 Task: nan
Action: Mouse moved to (395, 96)
Screenshot: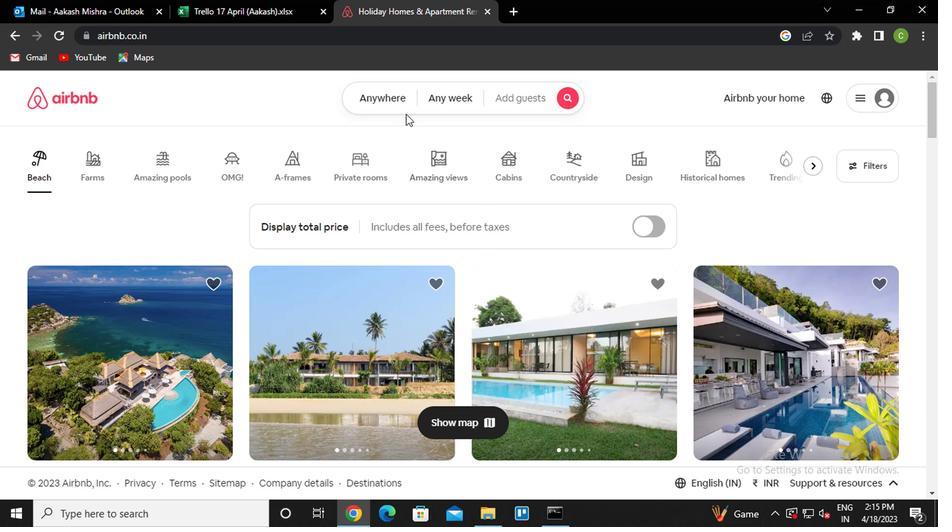 
Action: Mouse pressed left at (395, 96)
Screenshot: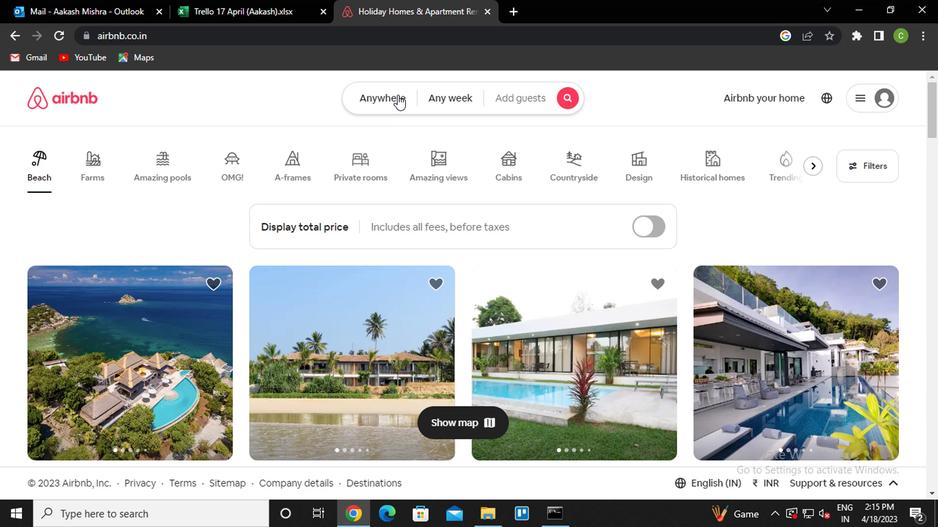 
Action: Mouse moved to (282, 157)
Screenshot: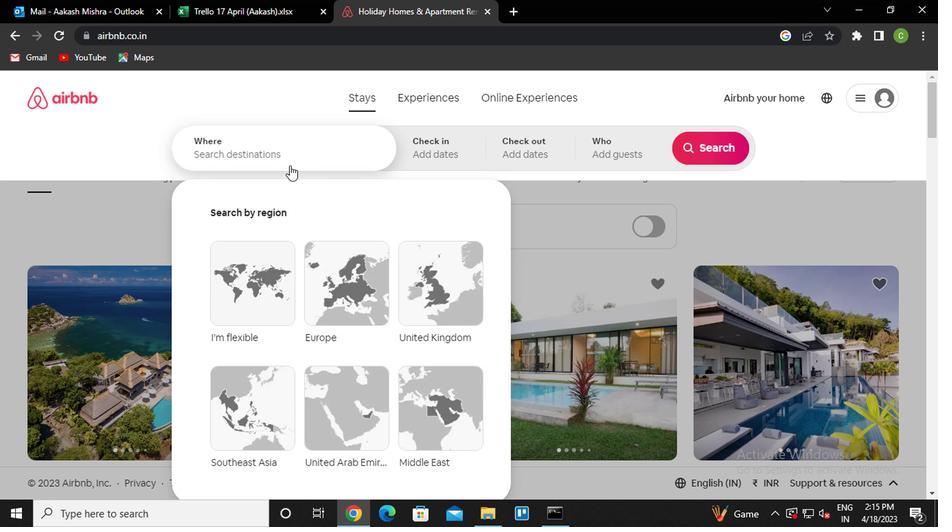 
Action: Mouse pressed left at (282, 157)
Screenshot: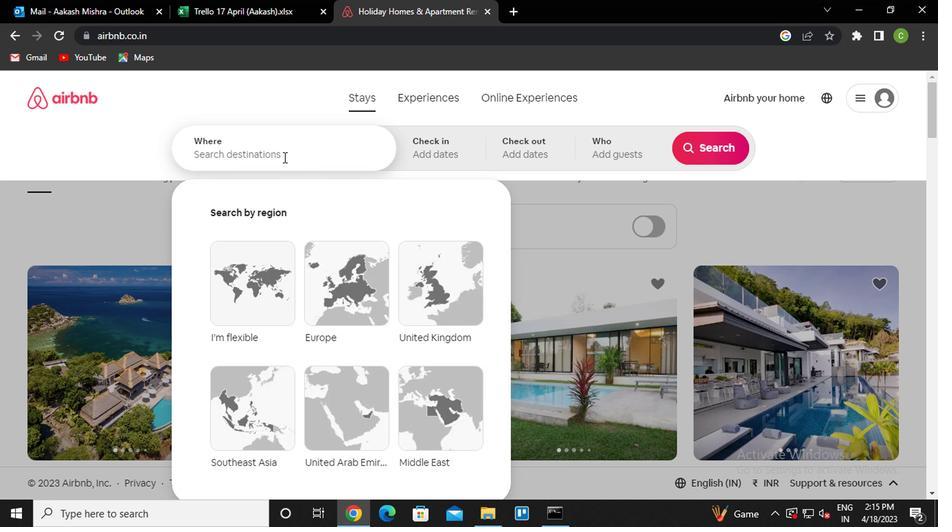 
Action: Key pressed m<Key.caps_lock>ossoro<Key.space>brazil<Key.down><Key.enter>
Screenshot: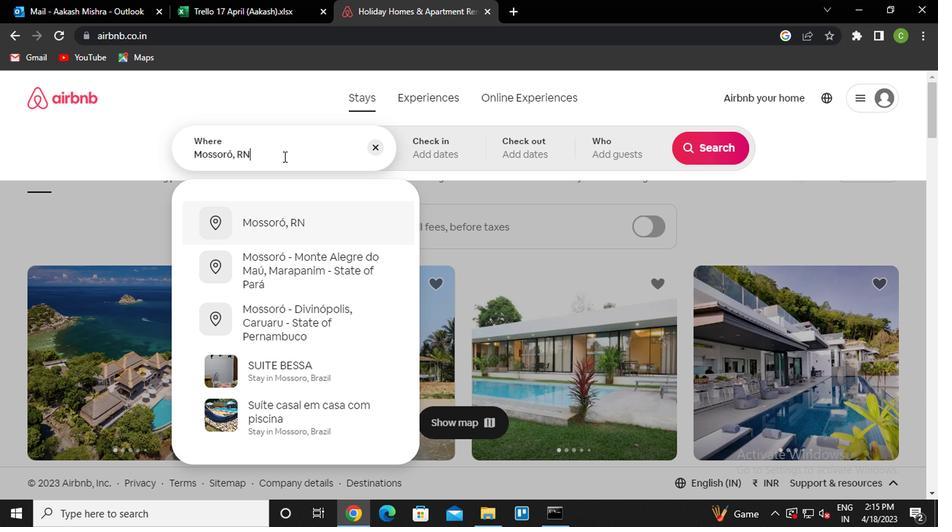
Action: Mouse moved to (628, 355)
Screenshot: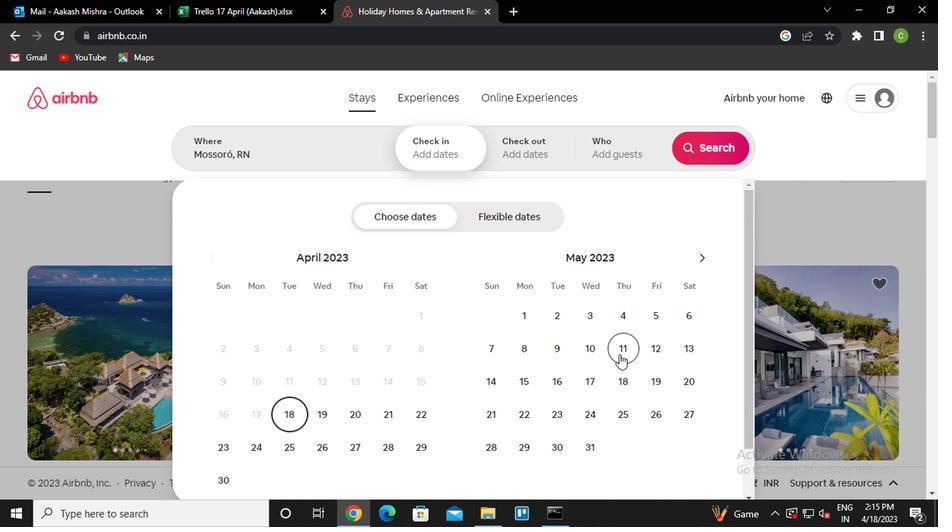 
Action: Mouse pressed left at (628, 355)
Screenshot: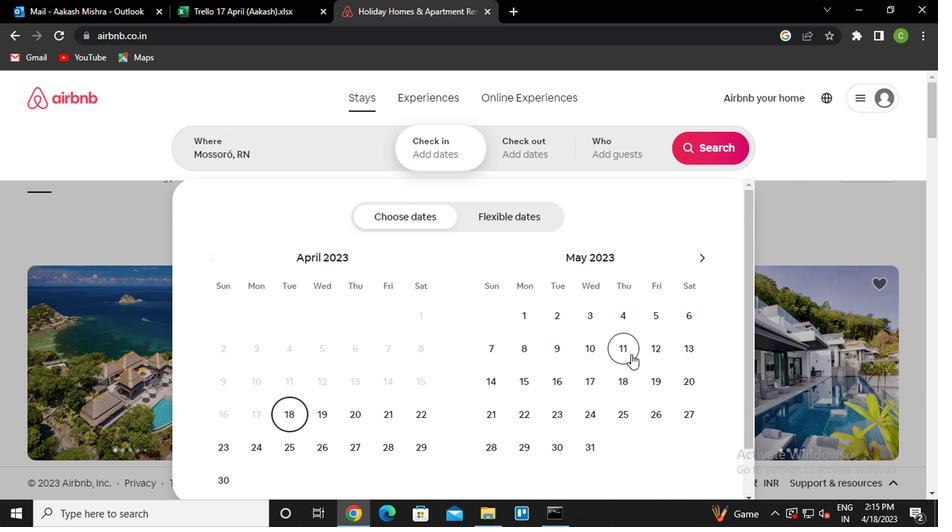 
Action: Mouse moved to (692, 257)
Screenshot: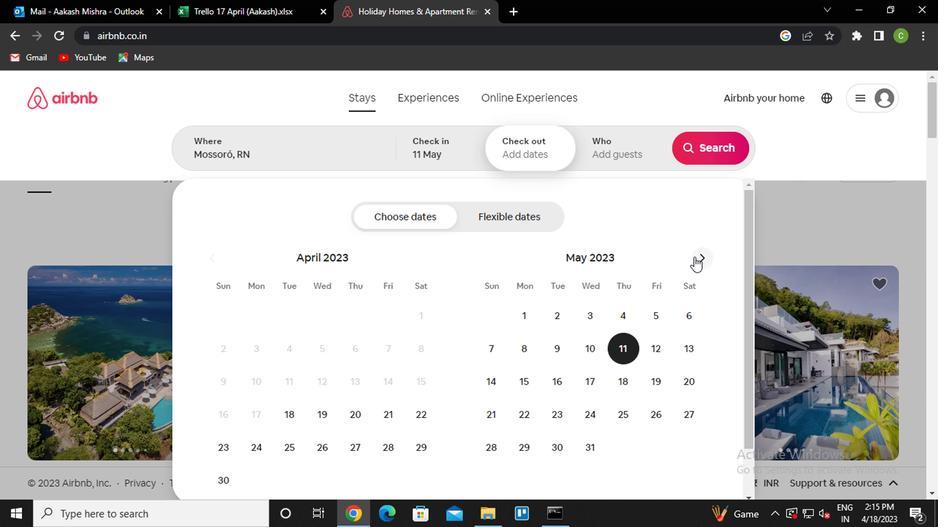 
Action: Mouse pressed left at (692, 257)
Screenshot: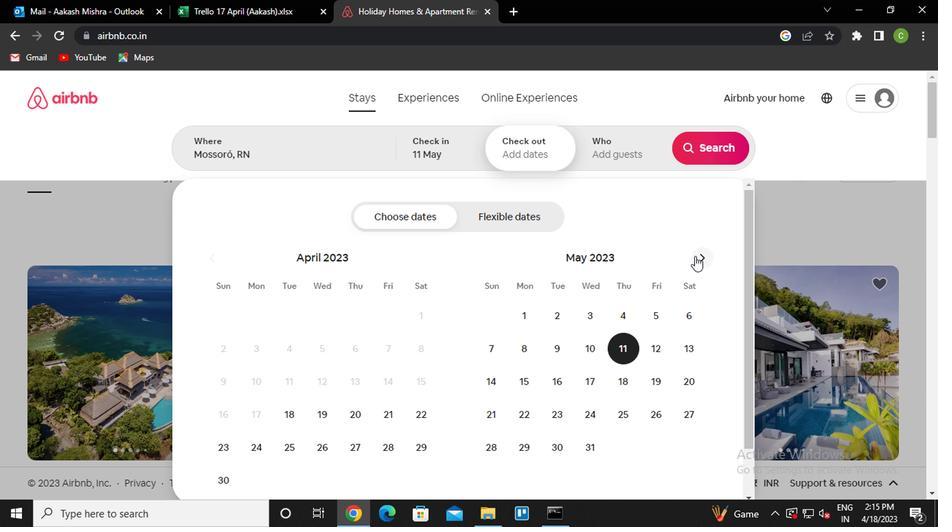 
Action: Mouse moved to (351, 344)
Screenshot: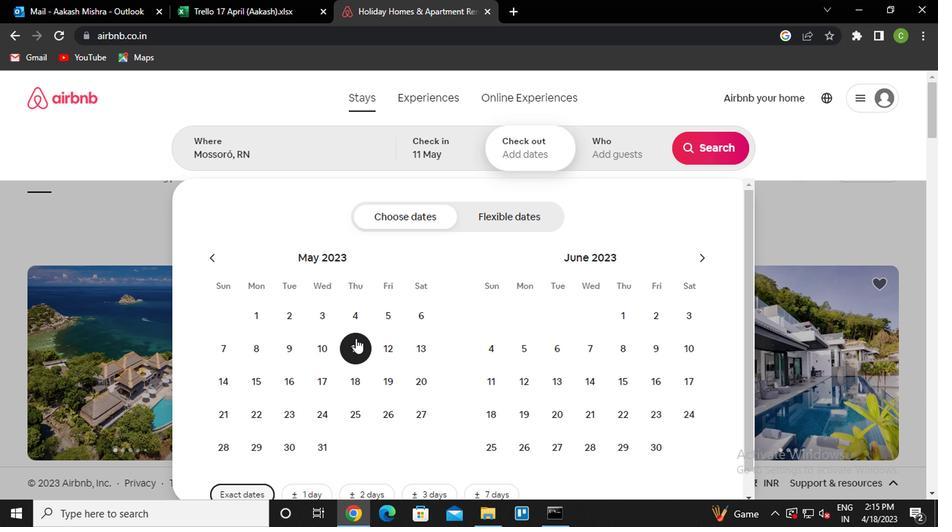 
Action: Mouse pressed left at (351, 344)
Screenshot: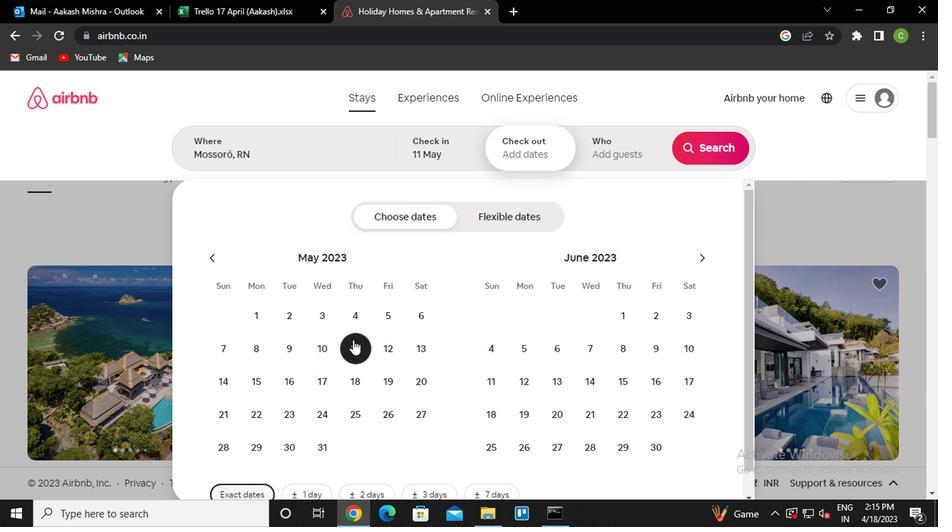 
Action: Mouse moved to (552, 144)
Screenshot: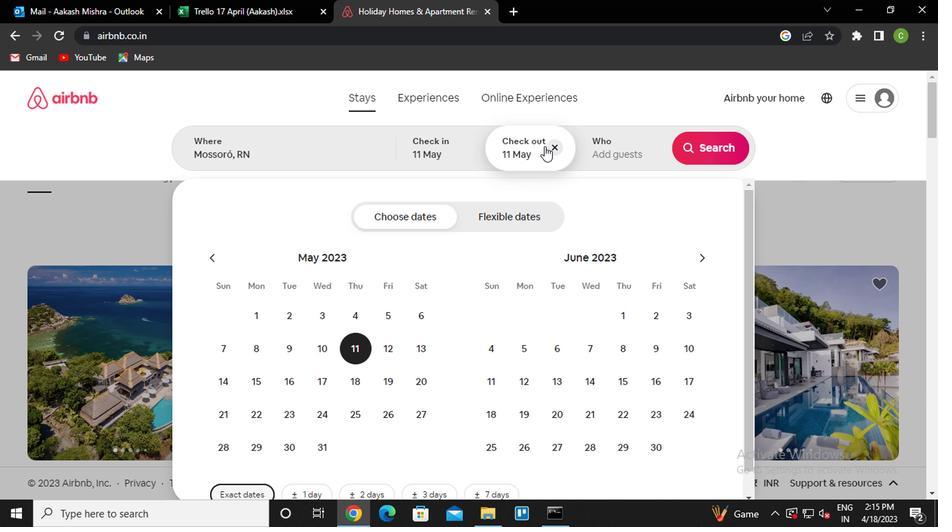 
Action: Mouse pressed left at (552, 144)
Screenshot: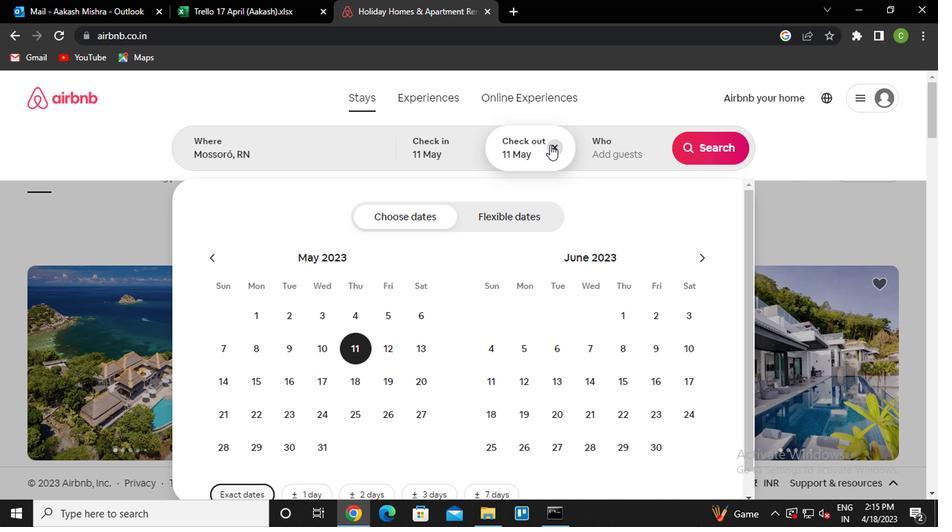 
Action: Mouse moved to (490, 377)
Screenshot: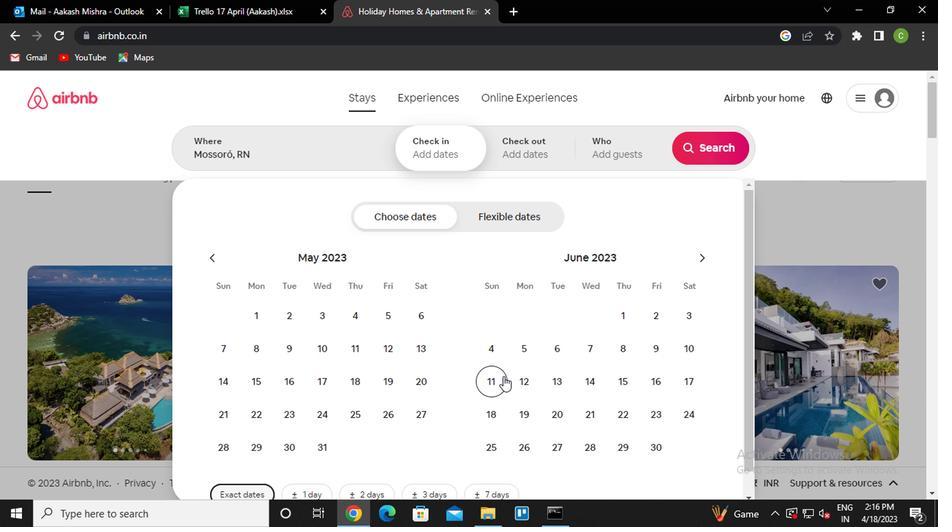 
Action: Mouse pressed left at (490, 377)
Screenshot: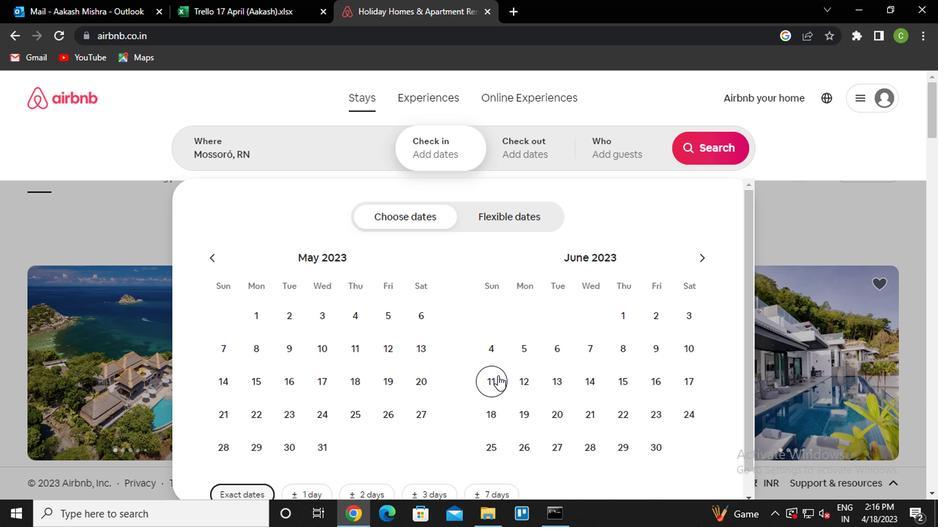 
Action: Mouse moved to (676, 384)
Screenshot: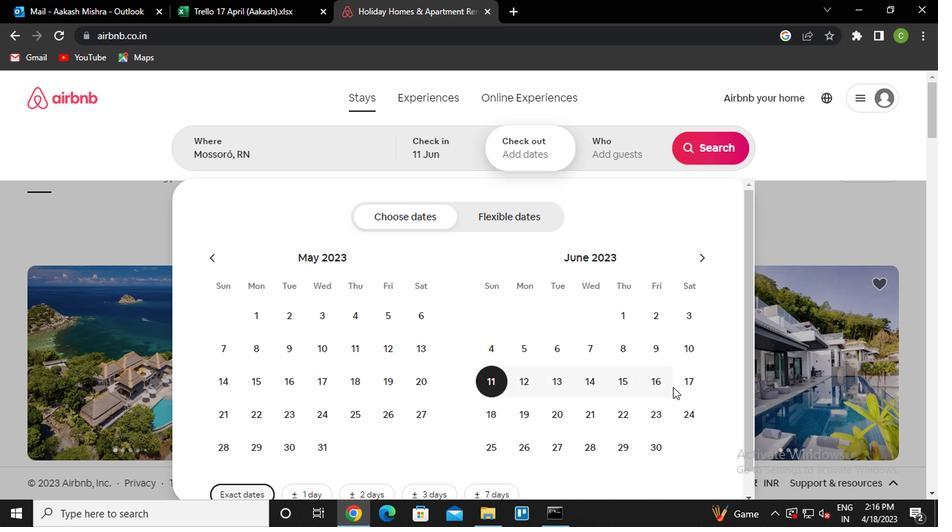 
Action: Mouse pressed left at (676, 384)
Screenshot: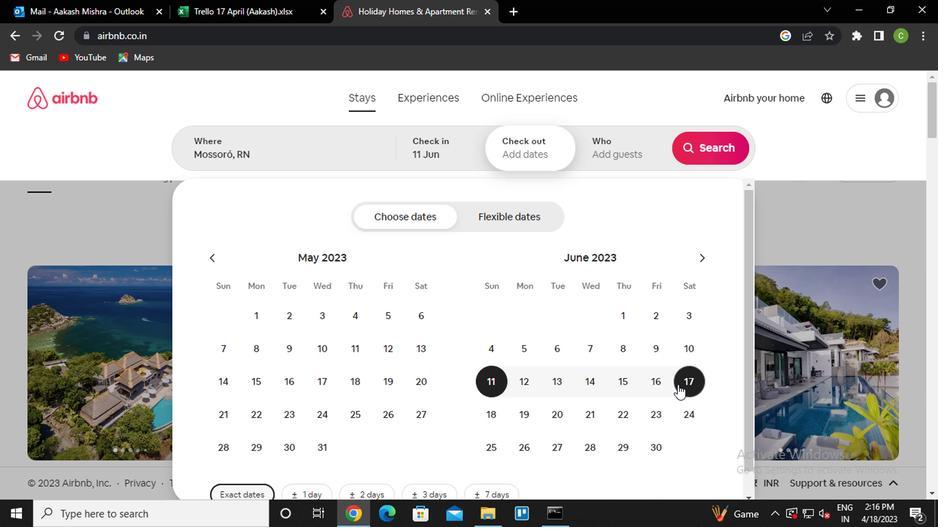 
Action: Mouse moved to (641, 154)
Screenshot: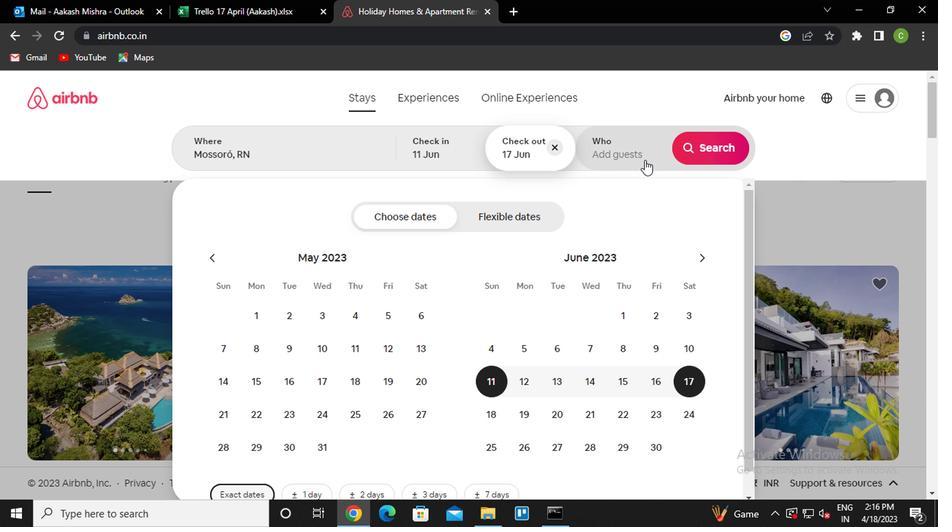 
Action: Mouse pressed left at (641, 154)
Screenshot: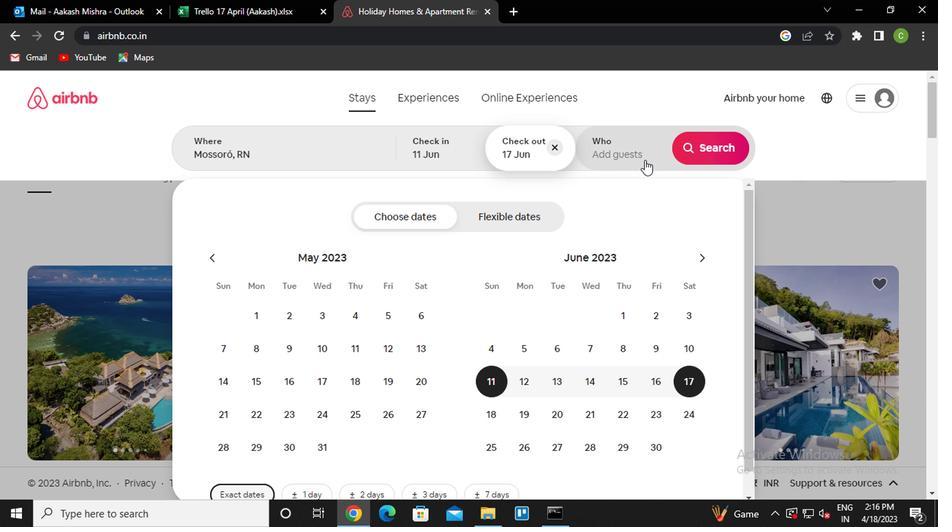 
Action: Mouse moved to (715, 225)
Screenshot: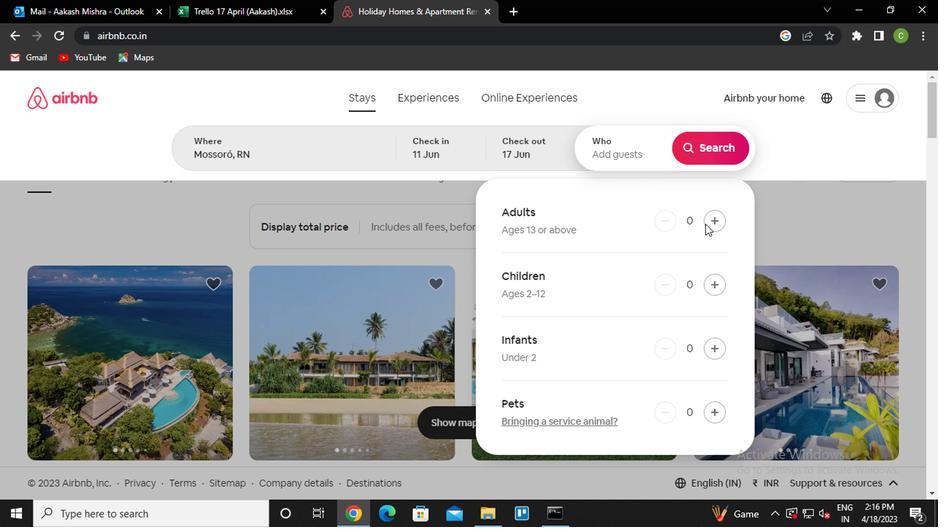 
Action: Mouse pressed left at (715, 225)
Screenshot: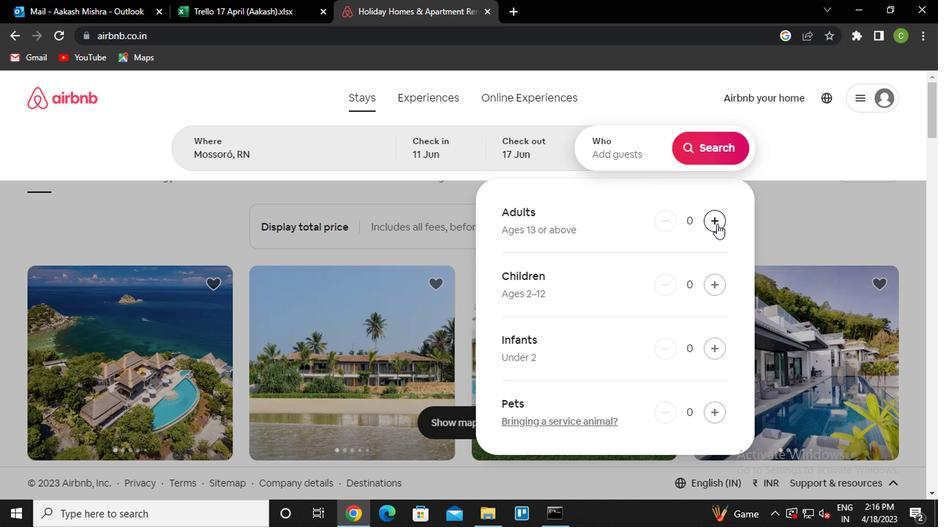 
Action: Mouse moved to (781, 215)
Screenshot: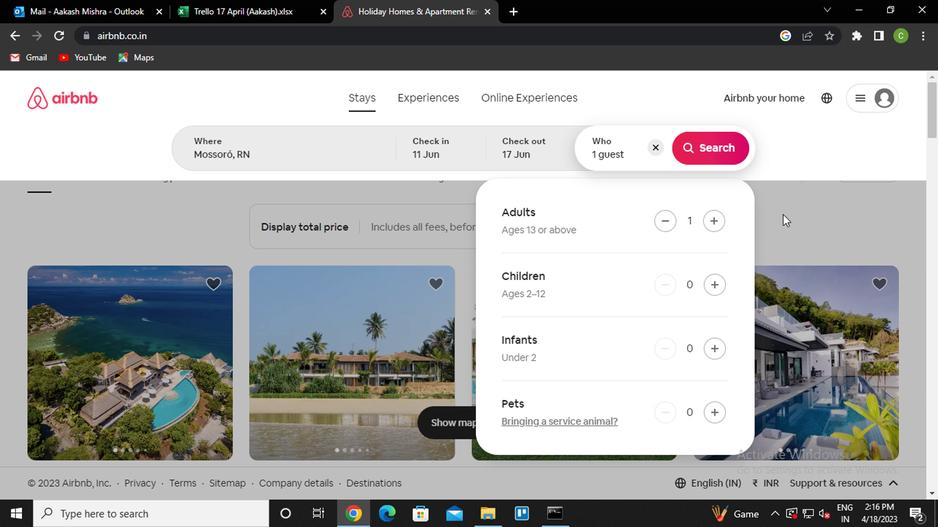 
Action: Mouse pressed left at (781, 215)
Screenshot: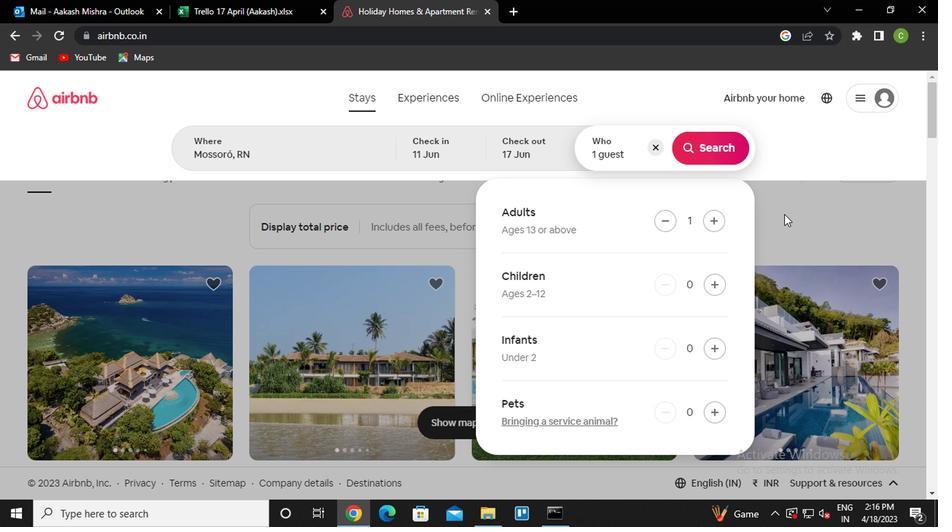 
Action: Mouse moved to (853, 162)
Screenshot: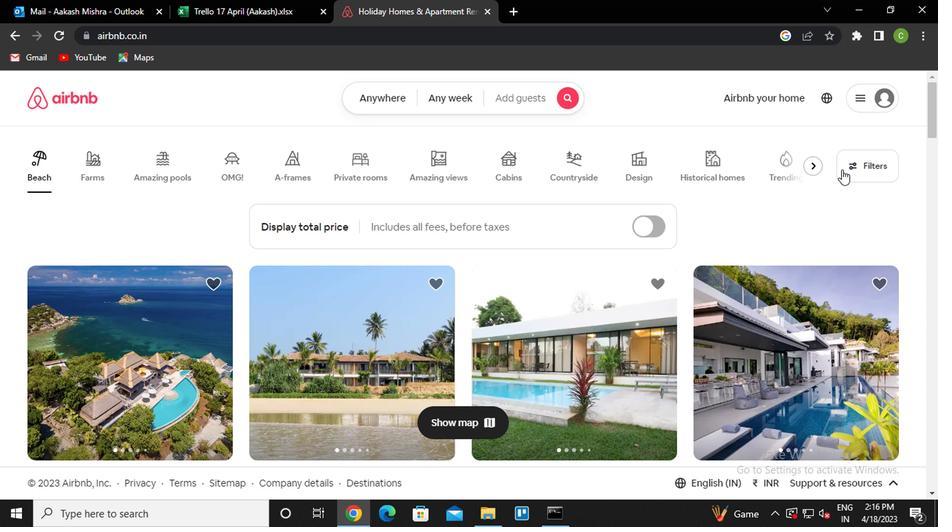 
Action: Mouse pressed left at (853, 162)
Screenshot: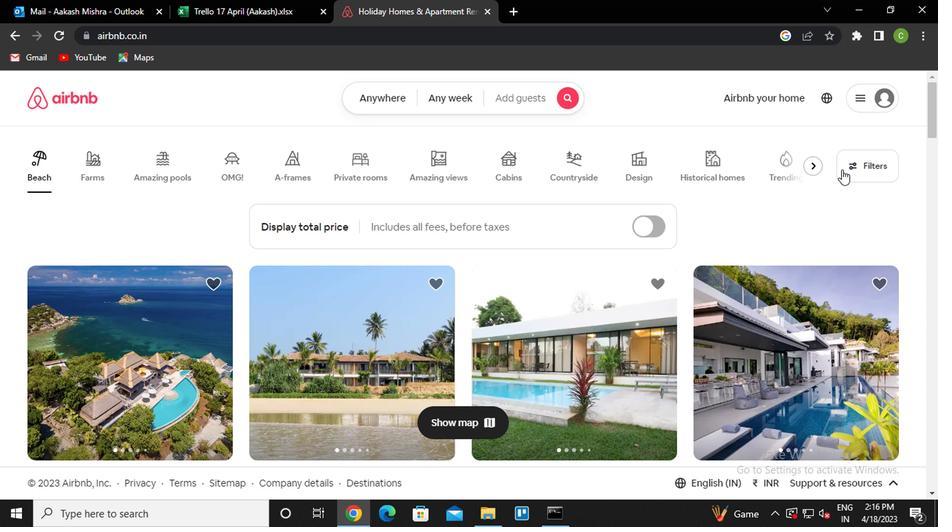 
Action: Mouse moved to (287, 322)
Screenshot: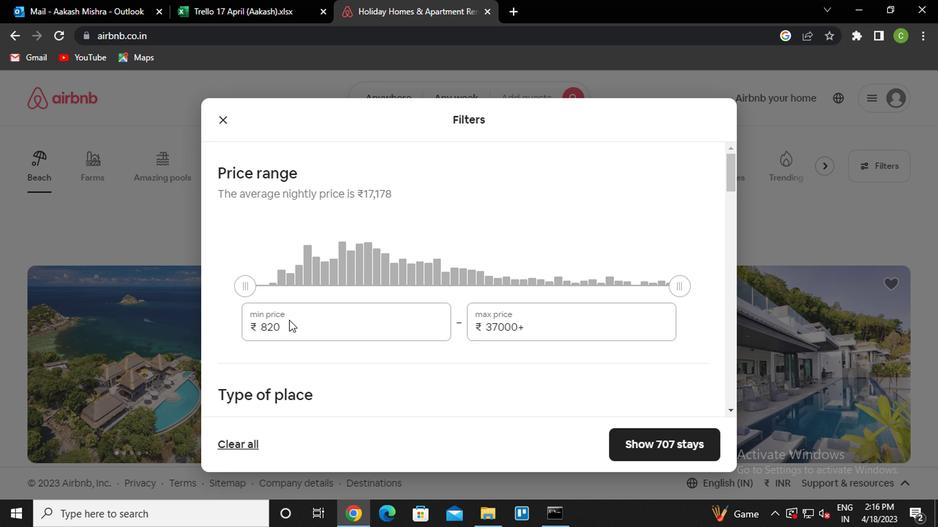 
Action: Mouse pressed left at (287, 322)
Screenshot: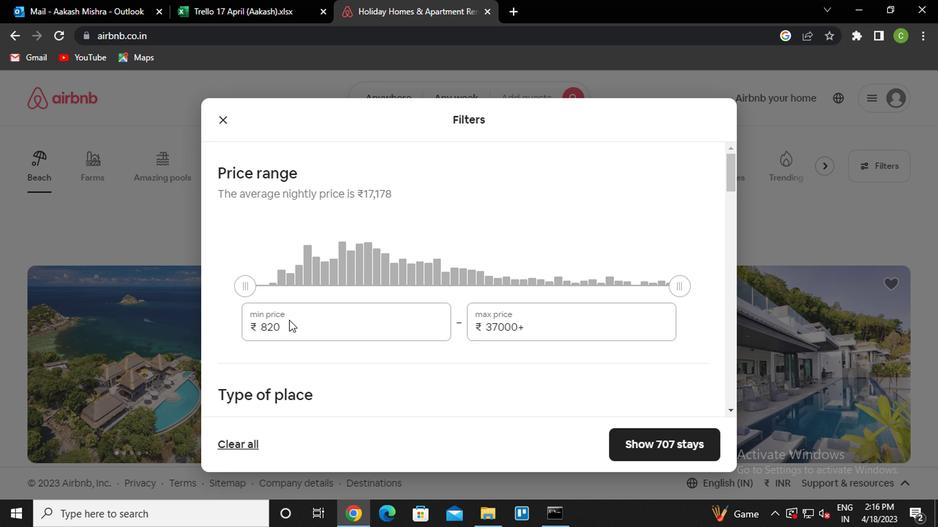 
Action: Mouse moved to (297, 325)
Screenshot: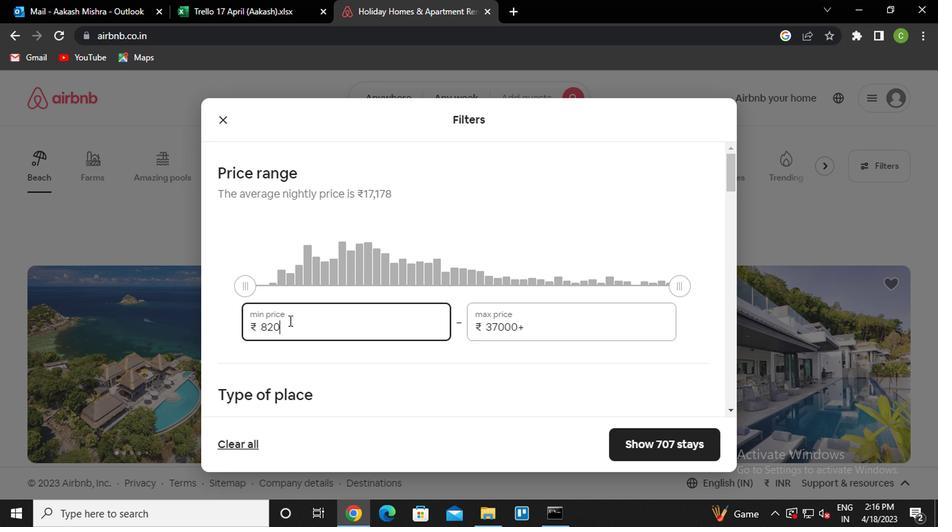 
Action: Key pressed <Key.backspace><Key.backspace><Key.backspace>5000<Key.tab>12000
Screenshot: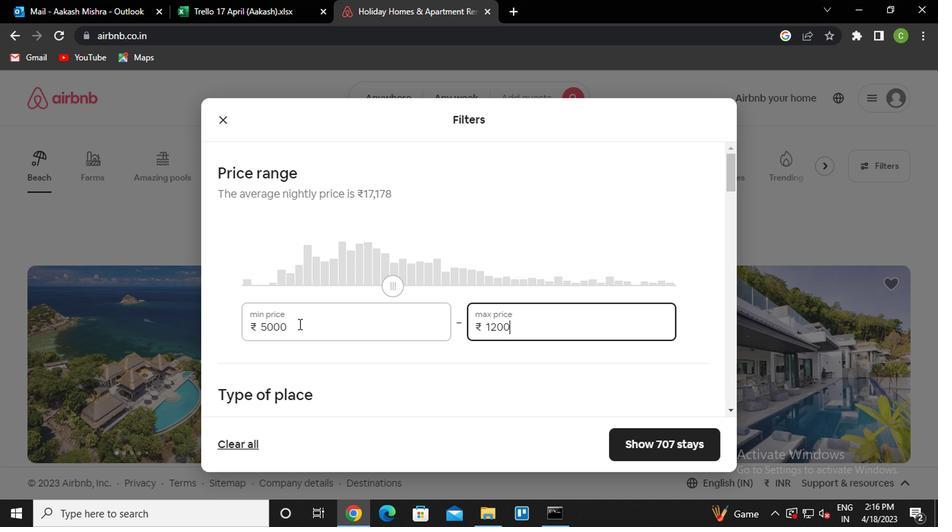 
Action: Mouse moved to (320, 313)
Screenshot: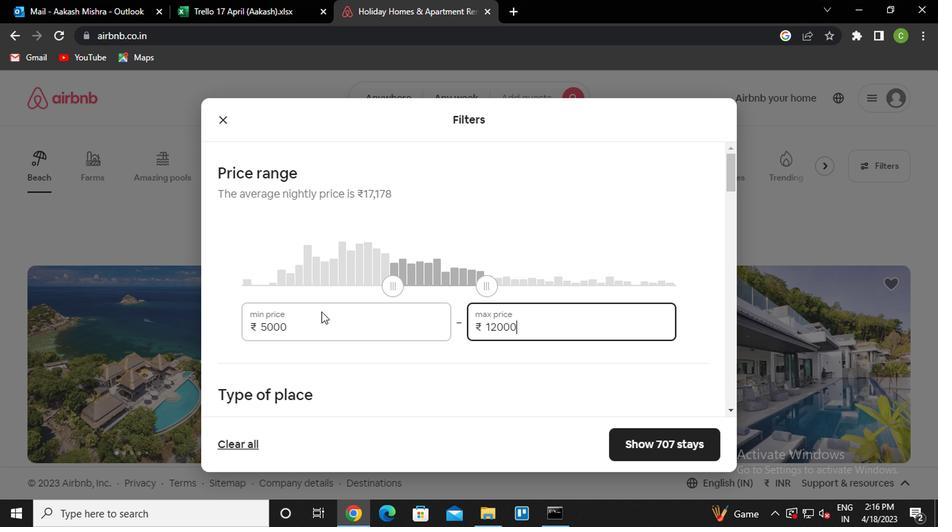 
Action: Mouse scrolled (320, 312) with delta (0, 0)
Screenshot: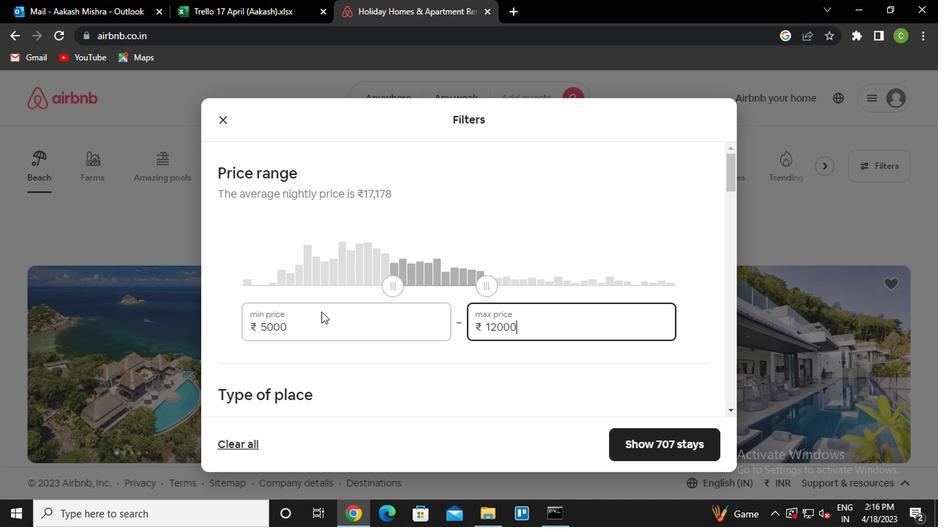 
Action: Mouse moved to (320, 320)
Screenshot: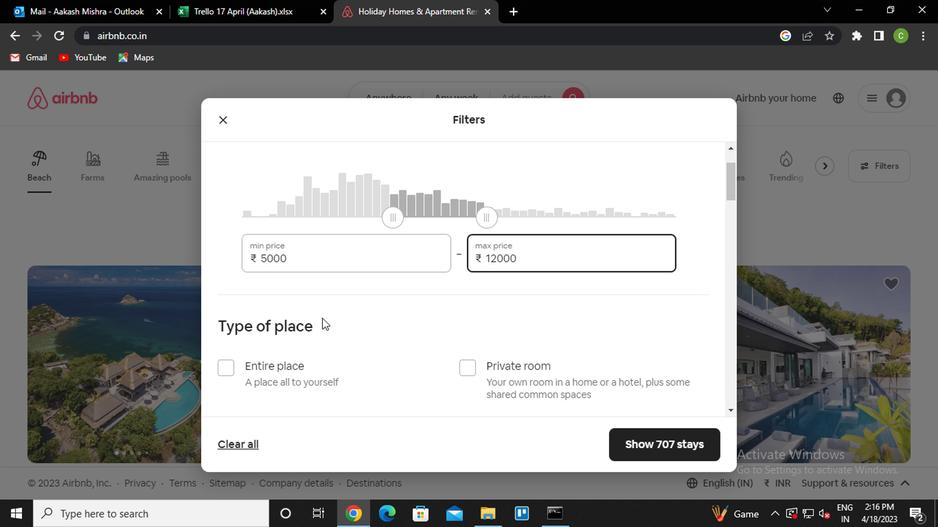 
Action: Mouse scrolled (320, 319) with delta (0, 0)
Screenshot: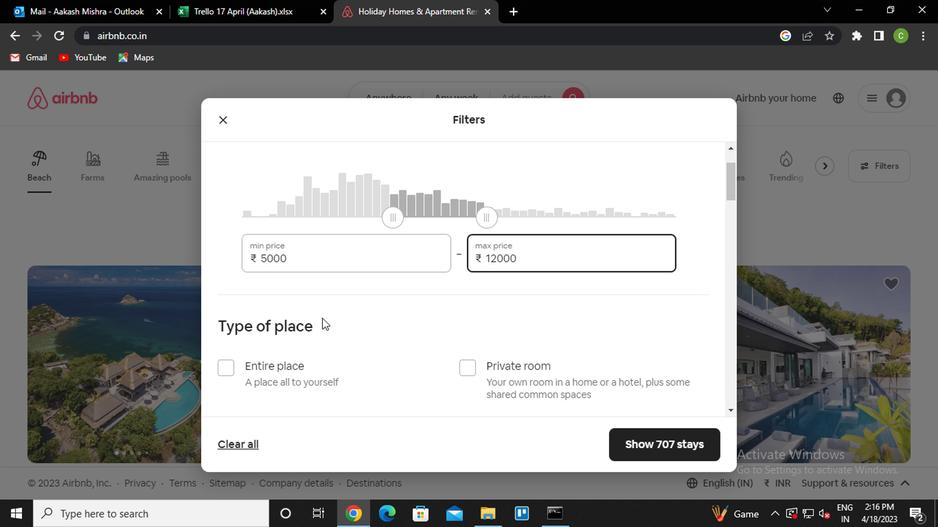 
Action: Mouse moved to (527, 311)
Screenshot: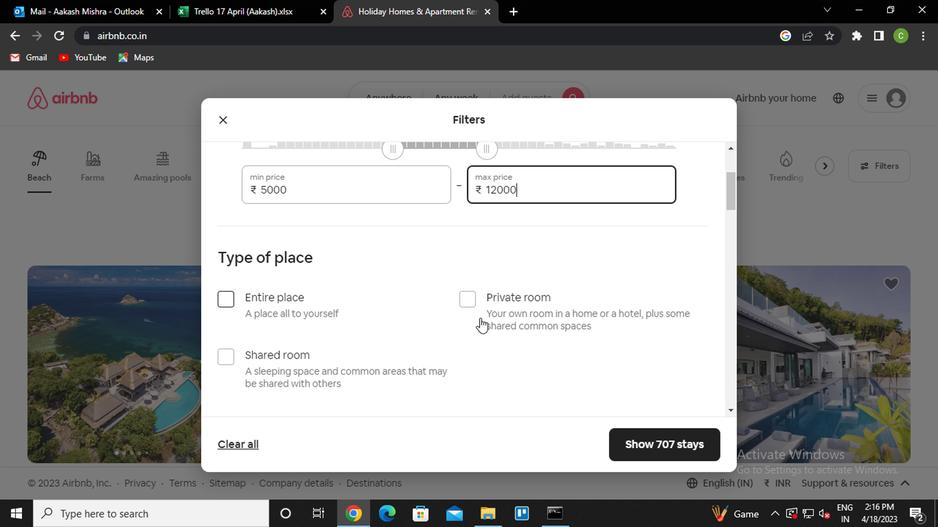 
Action: Mouse pressed left at (527, 311)
Screenshot: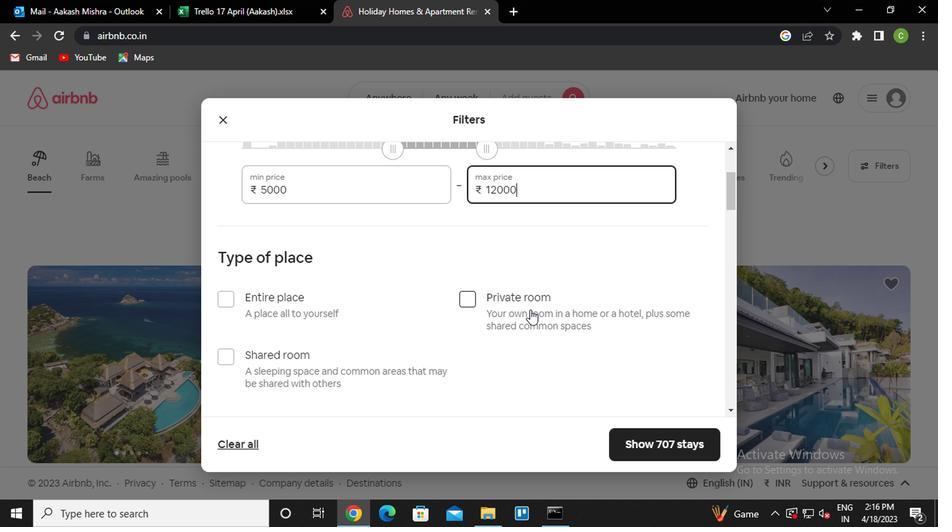 
Action: Mouse moved to (478, 336)
Screenshot: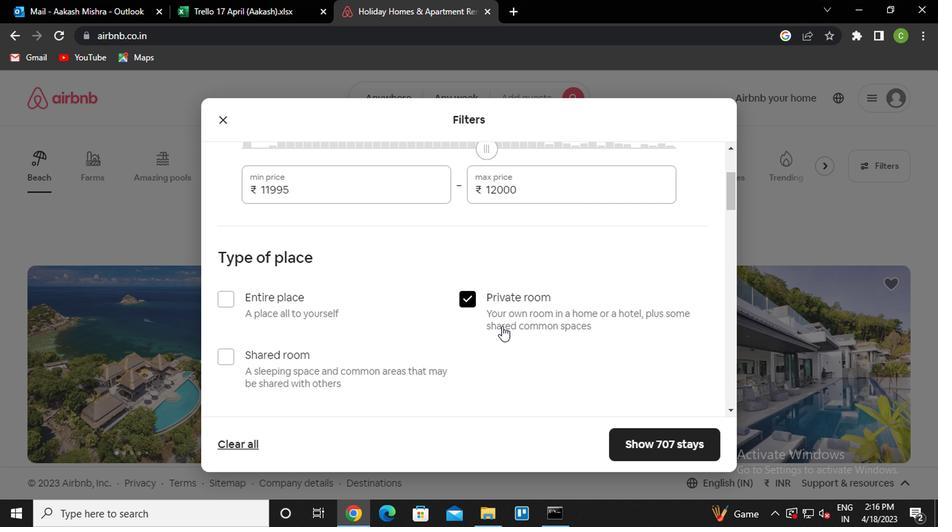 
Action: Mouse scrolled (478, 335) with delta (0, 0)
Screenshot: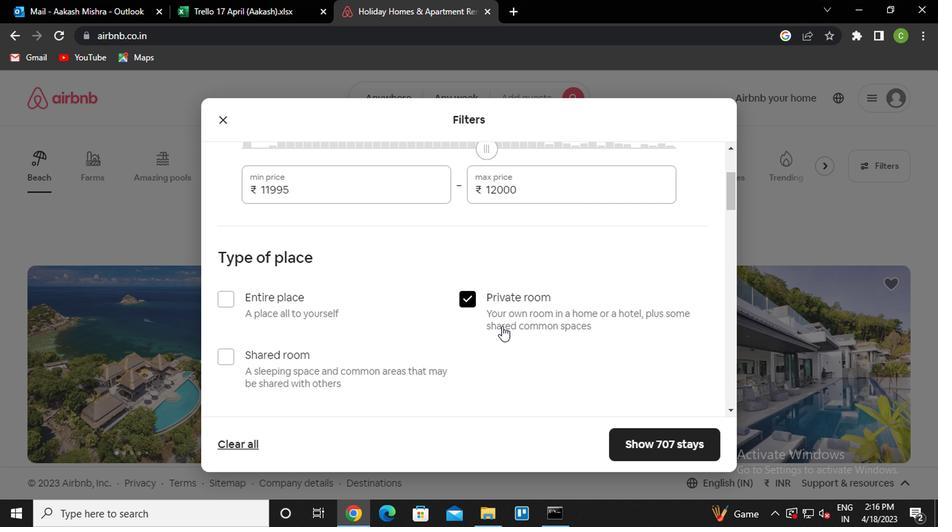 
Action: Mouse moved to (472, 341)
Screenshot: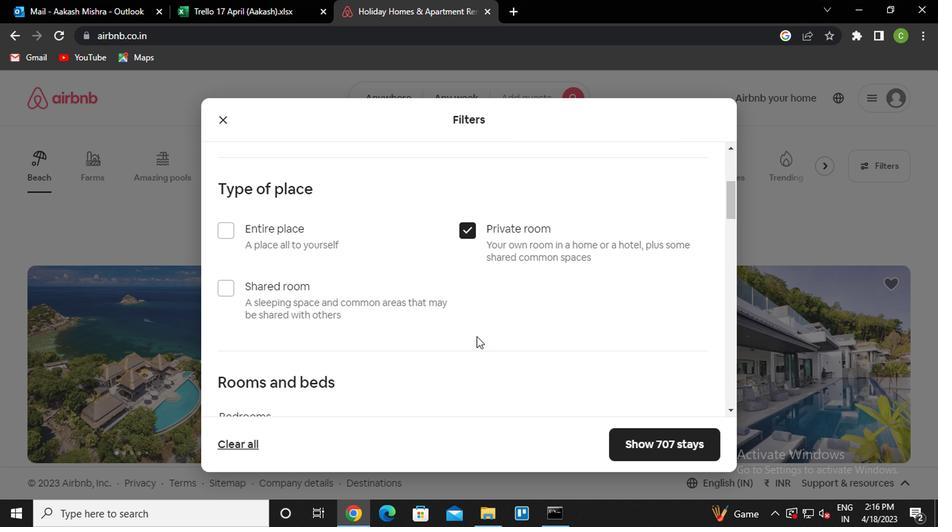 
Action: Mouse scrolled (472, 340) with delta (0, 0)
Screenshot: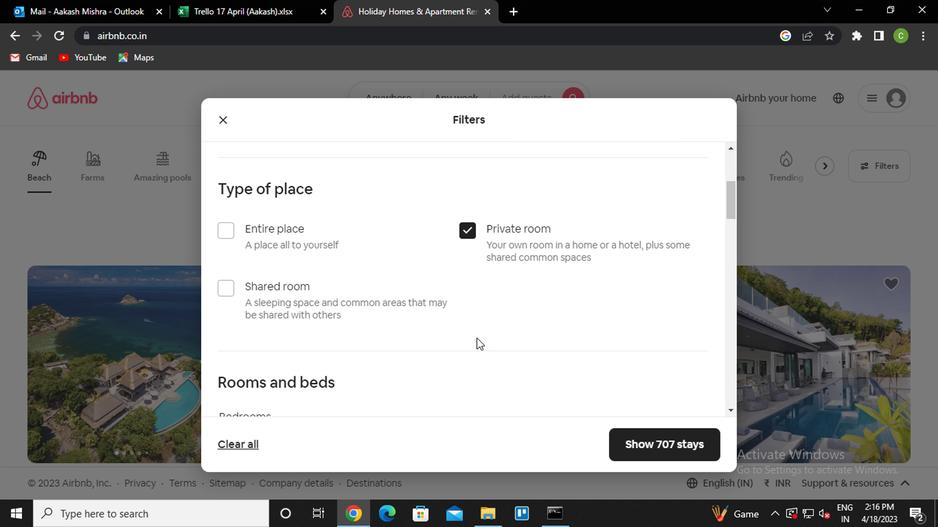 
Action: Mouse moved to (464, 345)
Screenshot: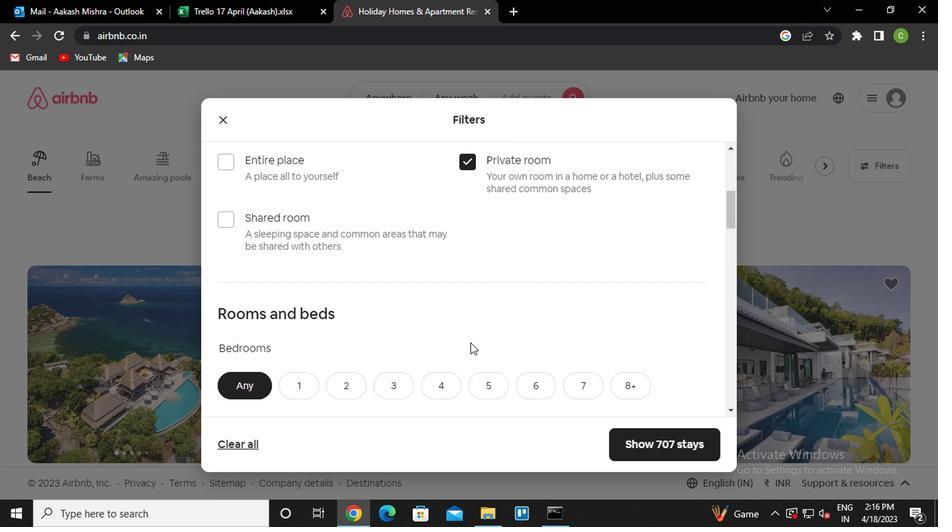 
Action: Mouse scrolled (464, 344) with delta (0, 0)
Screenshot: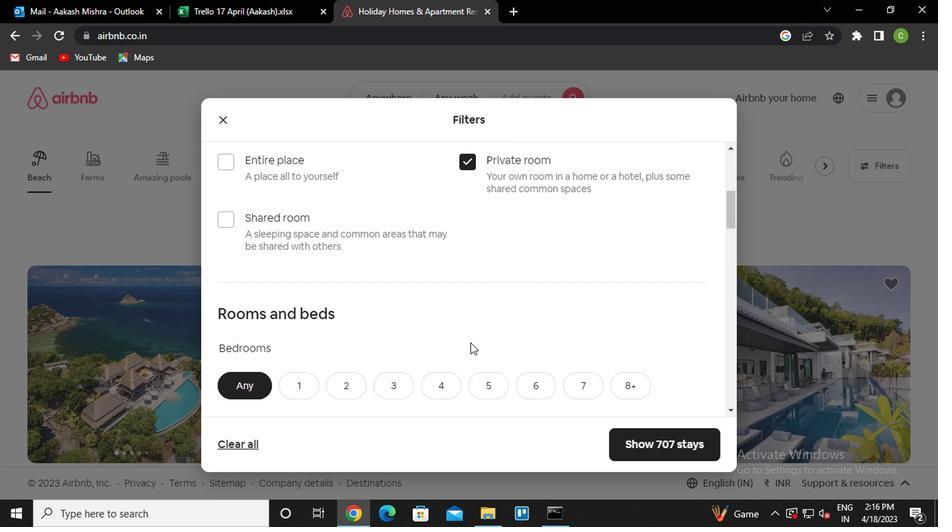 
Action: Mouse moved to (449, 351)
Screenshot: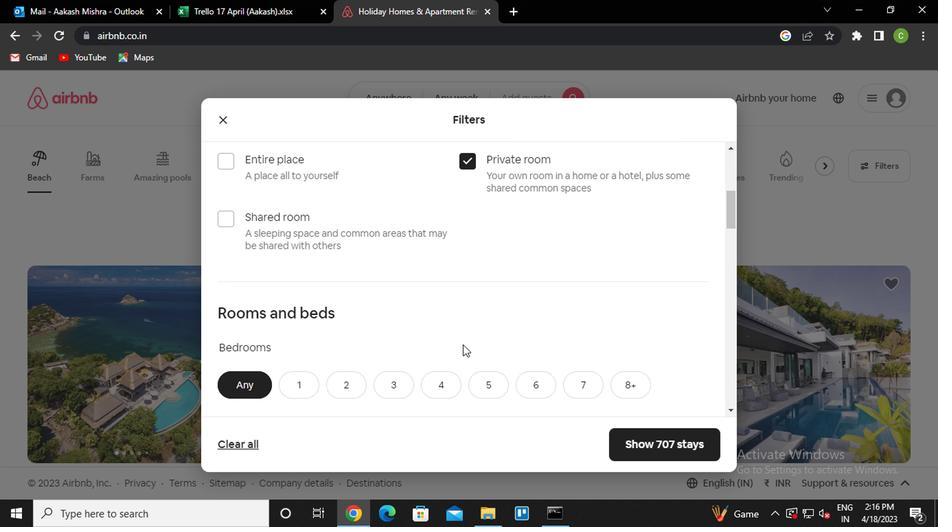 
Action: Mouse scrolled (449, 350) with delta (0, 0)
Screenshot: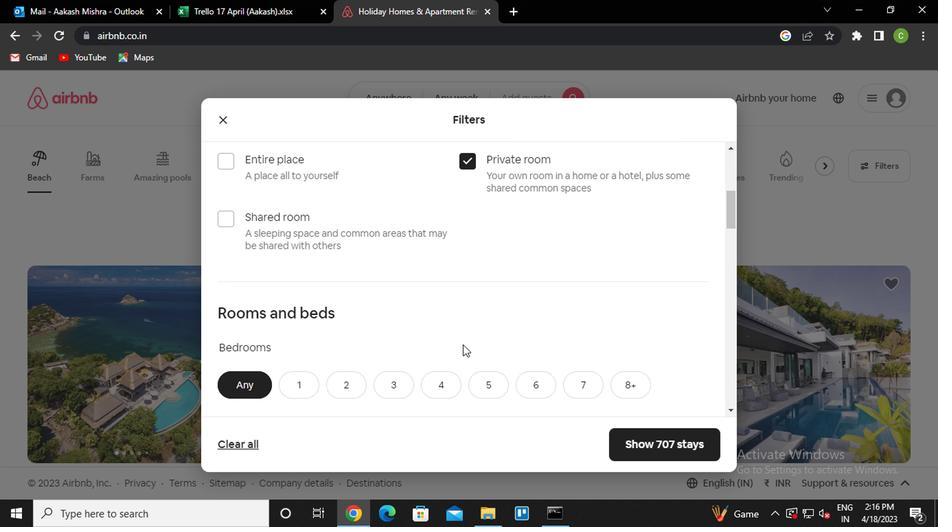 
Action: Mouse moved to (304, 243)
Screenshot: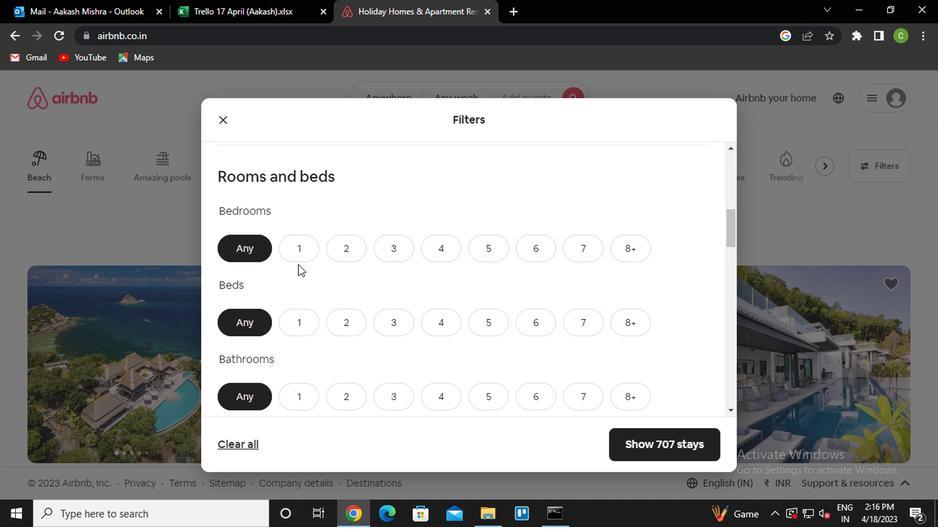 
Action: Mouse pressed left at (304, 243)
Screenshot: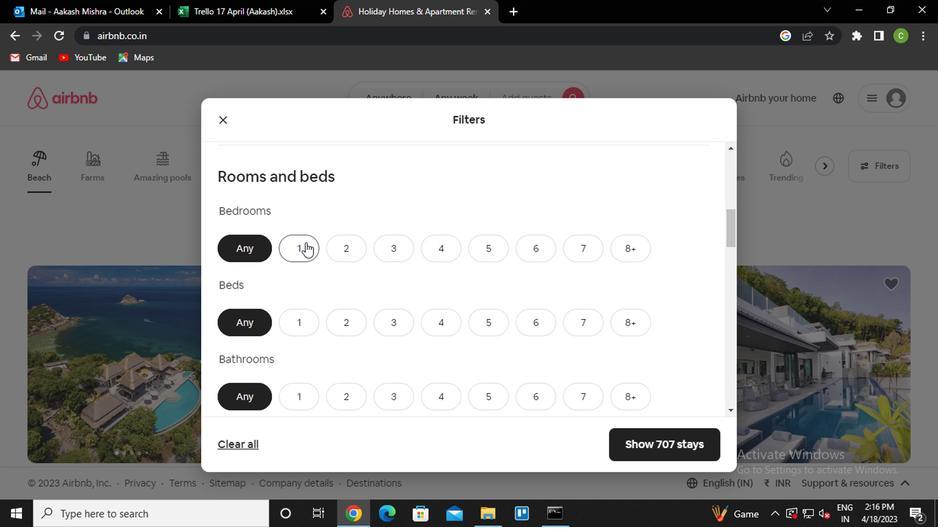 
Action: Mouse moved to (358, 312)
Screenshot: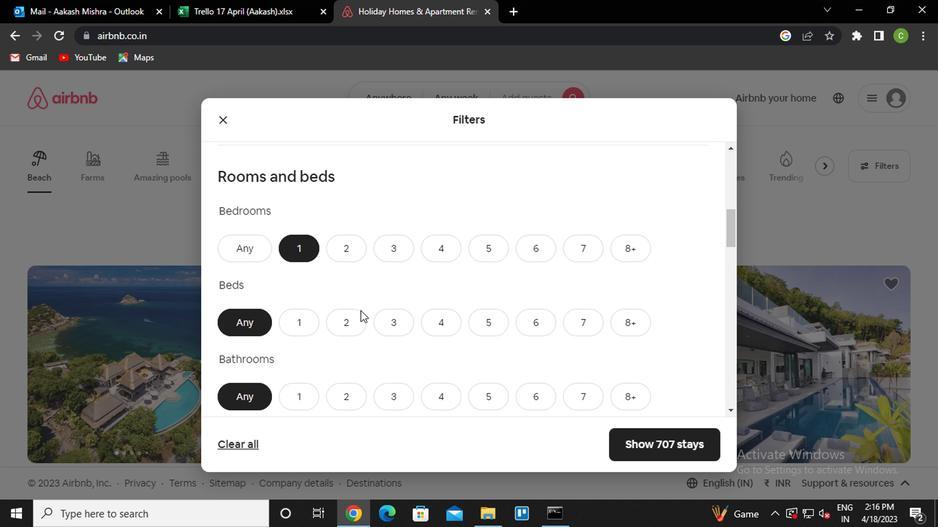 
Action: Mouse scrolled (358, 311) with delta (0, 0)
Screenshot: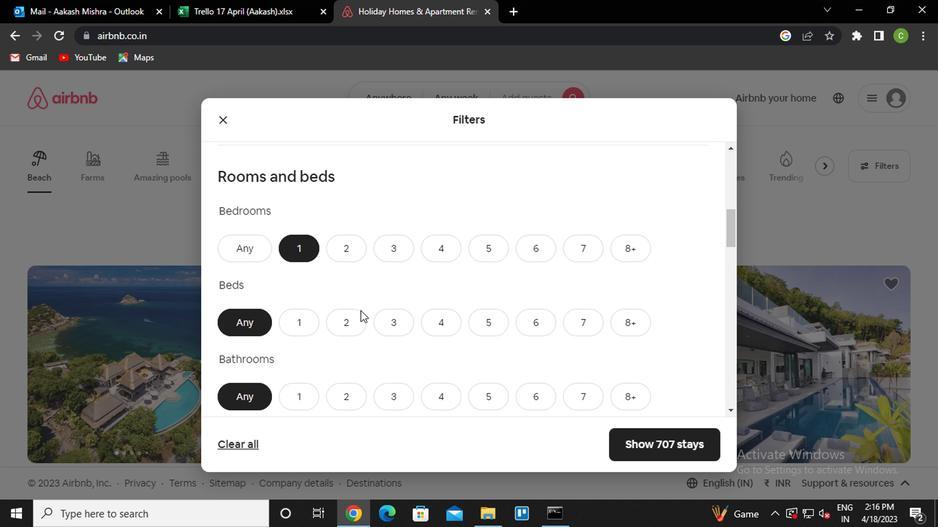 
Action: Mouse moved to (304, 266)
Screenshot: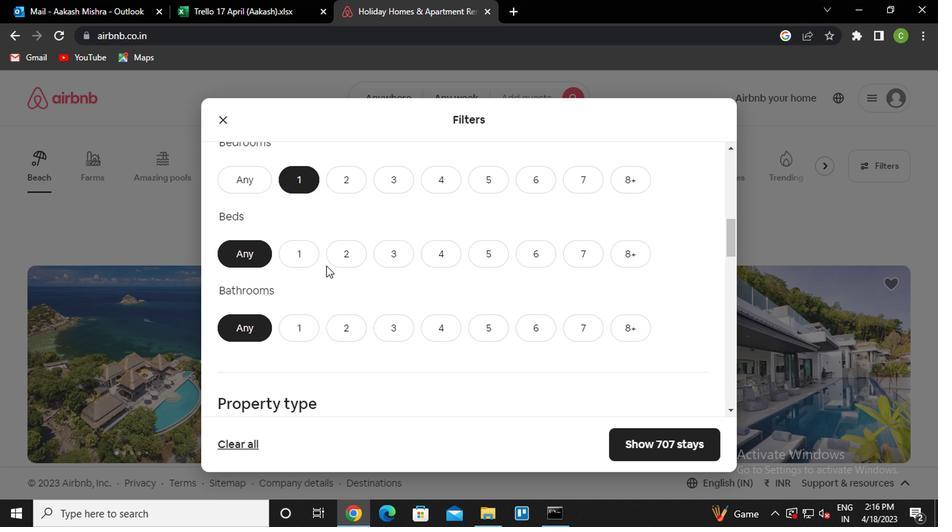 
Action: Mouse pressed left at (304, 266)
Screenshot: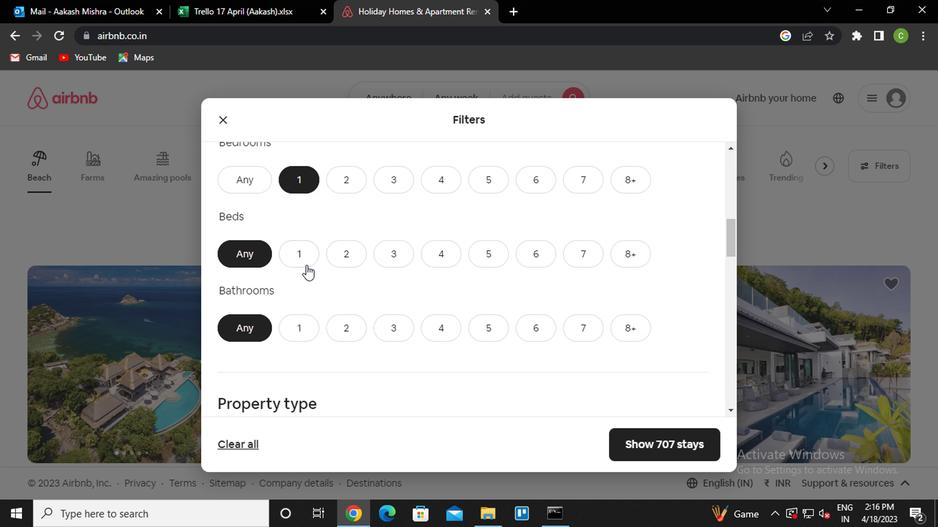 
Action: Mouse moved to (298, 324)
Screenshot: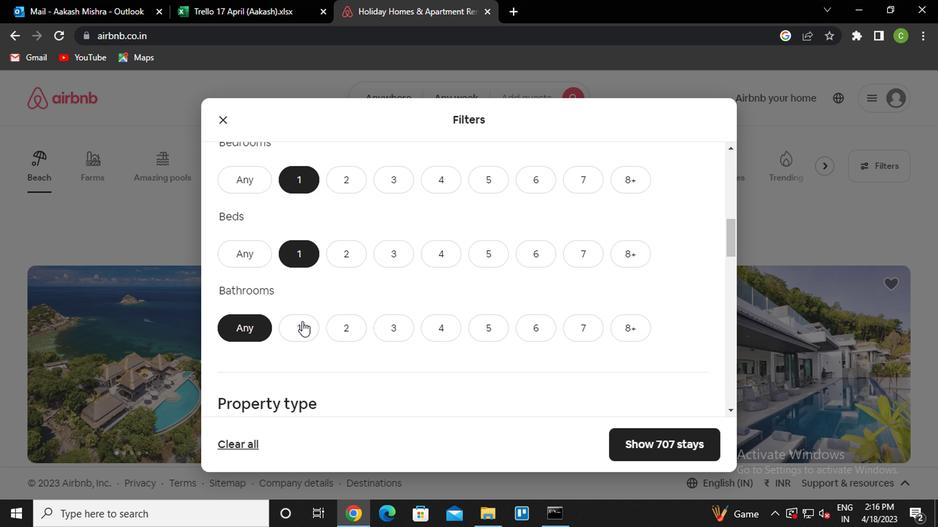 
Action: Mouse pressed left at (298, 324)
Screenshot: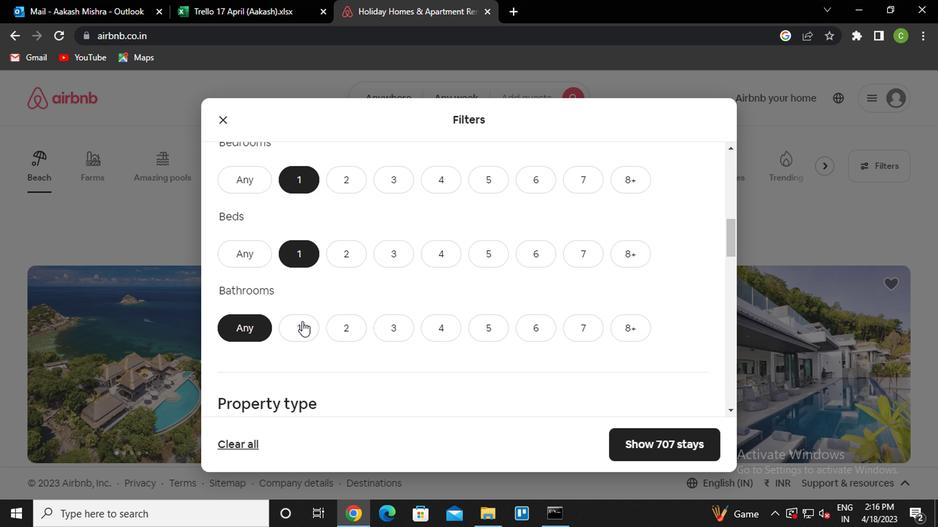 
Action: Mouse moved to (362, 313)
Screenshot: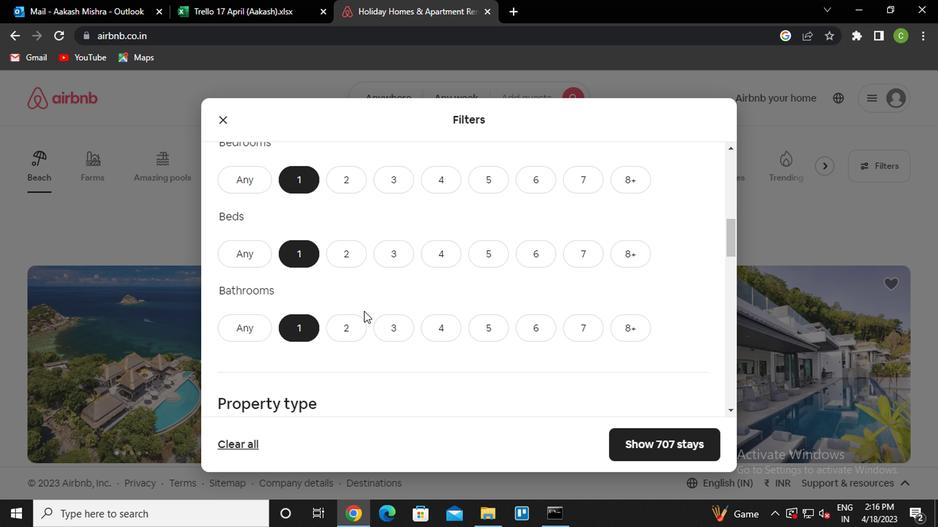 
Action: Mouse scrolled (362, 312) with delta (0, 0)
Screenshot: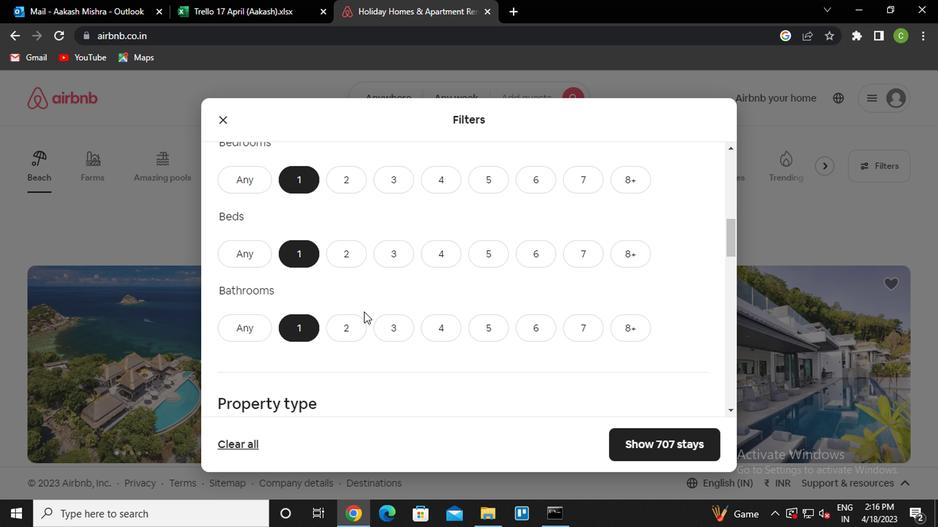 
Action: Mouse moved to (362, 315)
Screenshot: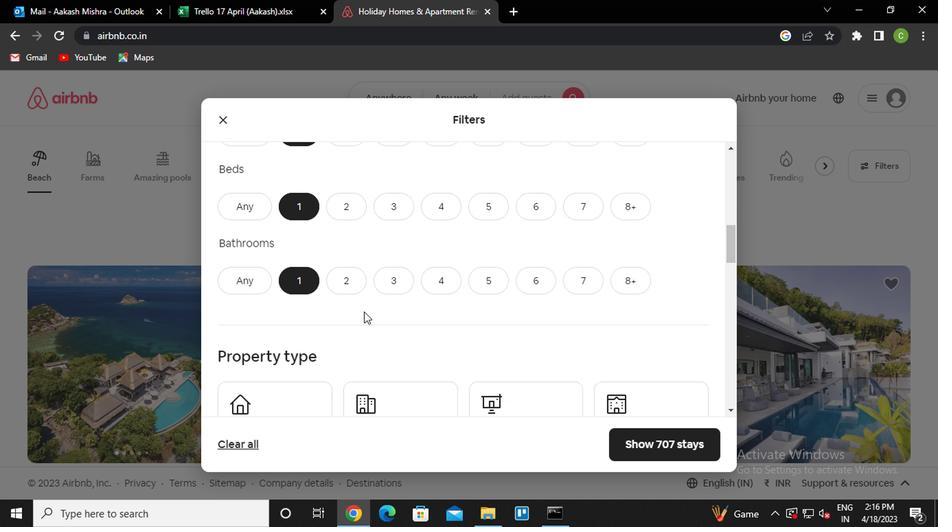 
Action: Mouse scrolled (362, 314) with delta (0, 0)
Screenshot: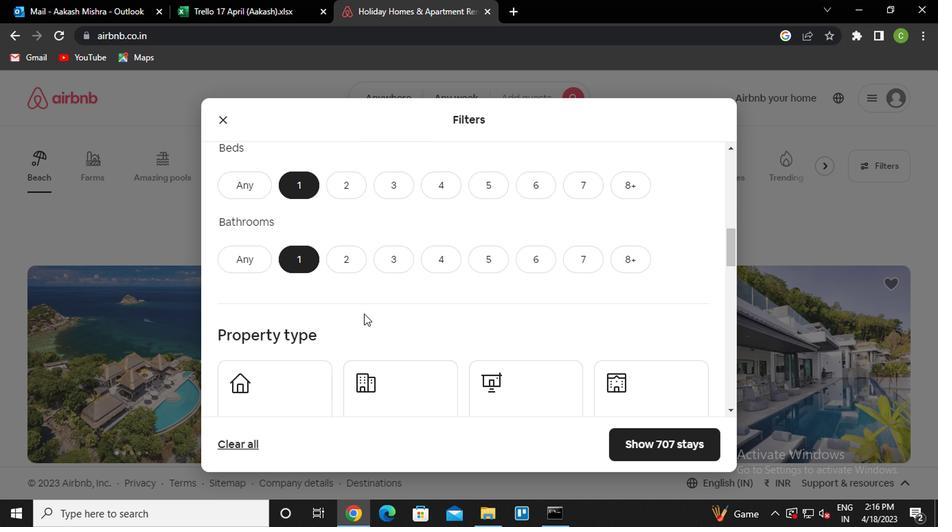 
Action: Mouse moved to (610, 343)
Screenshot: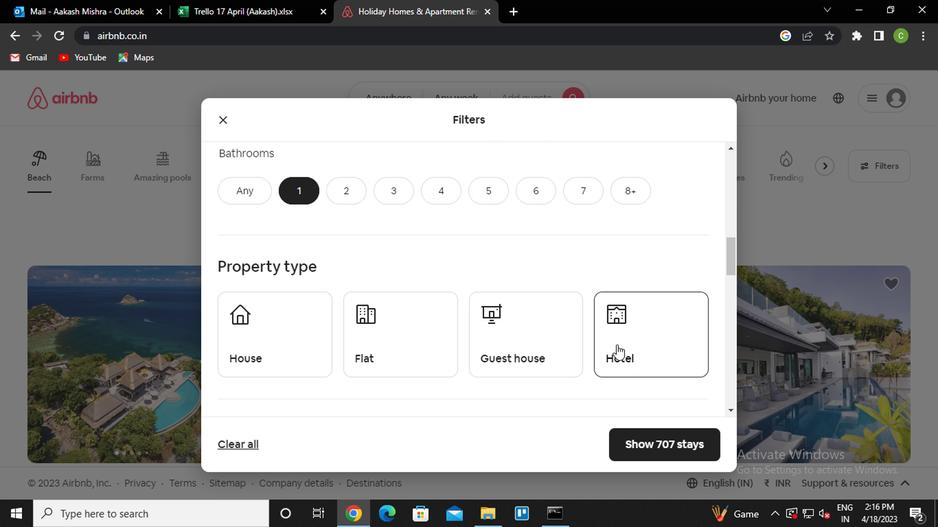 
Action: Mouse pressed left at (610, 343)
Screenshot: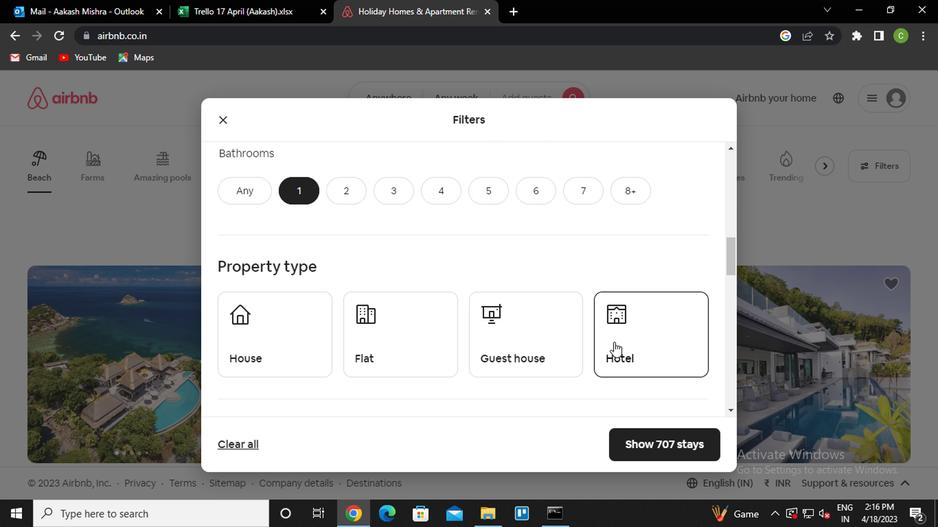 
Action: Mouse moved to (485, 350)
Screenshot: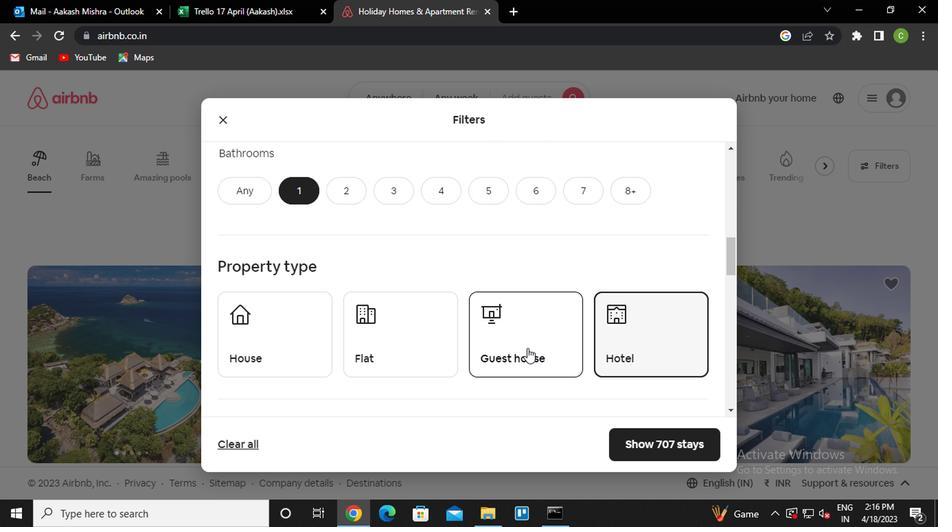 
Action: Mouse scrolled (485, 350) with delta (0, 0)
Screenshot: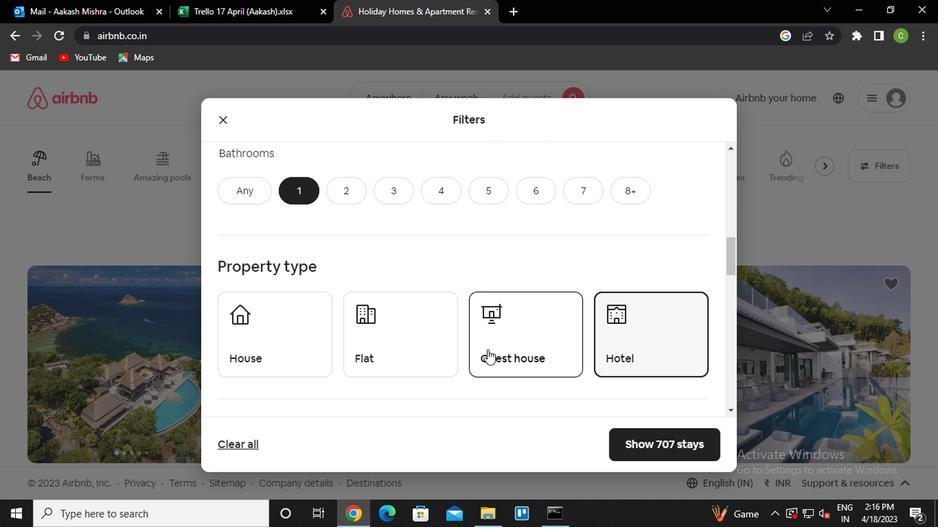 
Action: Mouse moved to (484, 350)
Screenshot: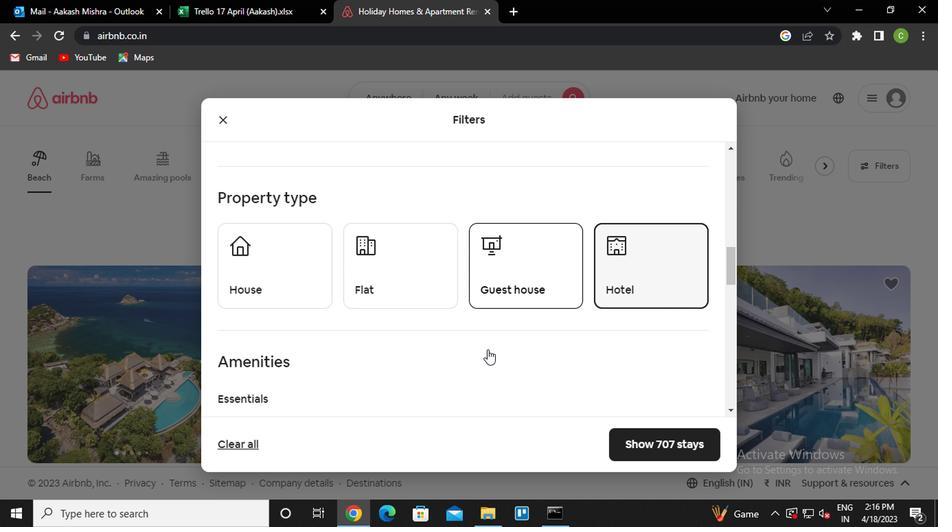 
Action: Mouse scrolled (484, 351) with delta (0, 0)
Screenshot: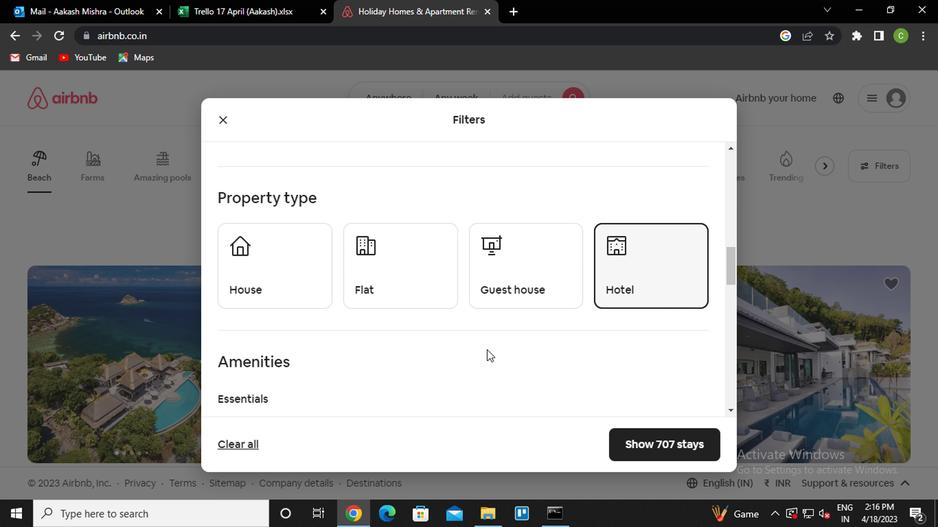 
Action: Mouse moved to (483, 348)
Screenshot: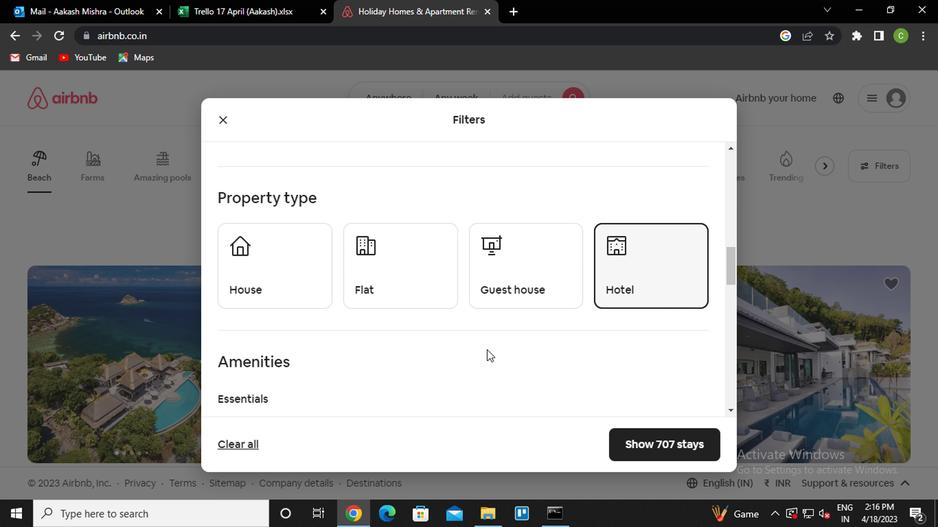 
Action: Mouse scrolled (483, 348) with delta (0, 0)
Screenshot: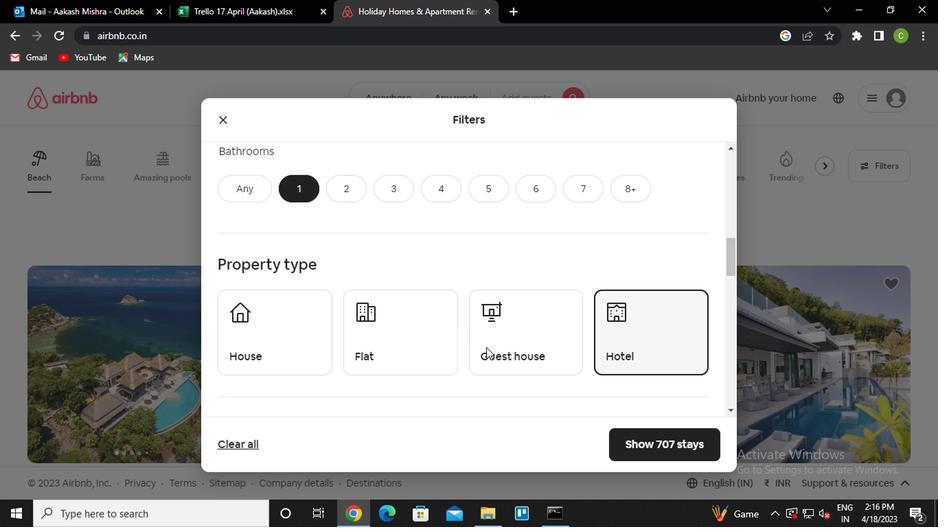 
Action: Mouse scrolled (483, 348) with delta (0, 0)
Screenshot: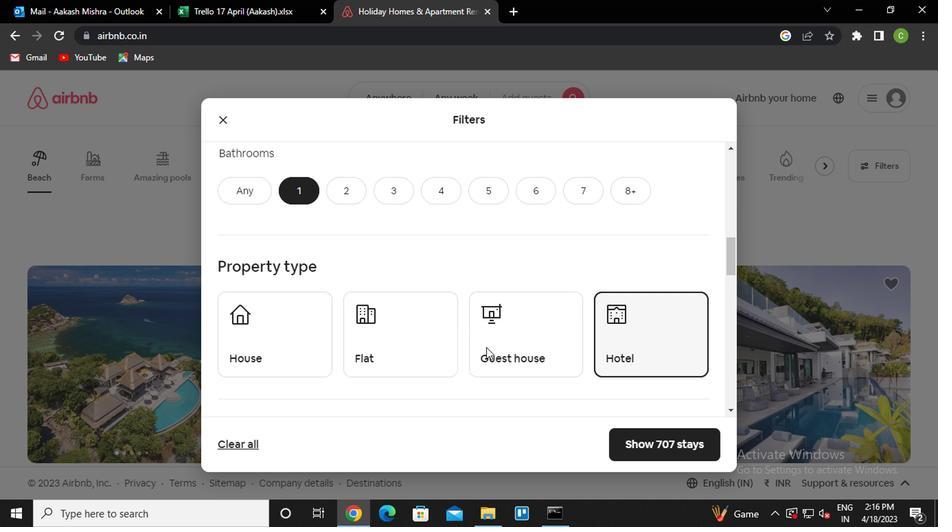 
Action: Mouse scrolled (483, 348) with delta (0, 0)
Screenshot: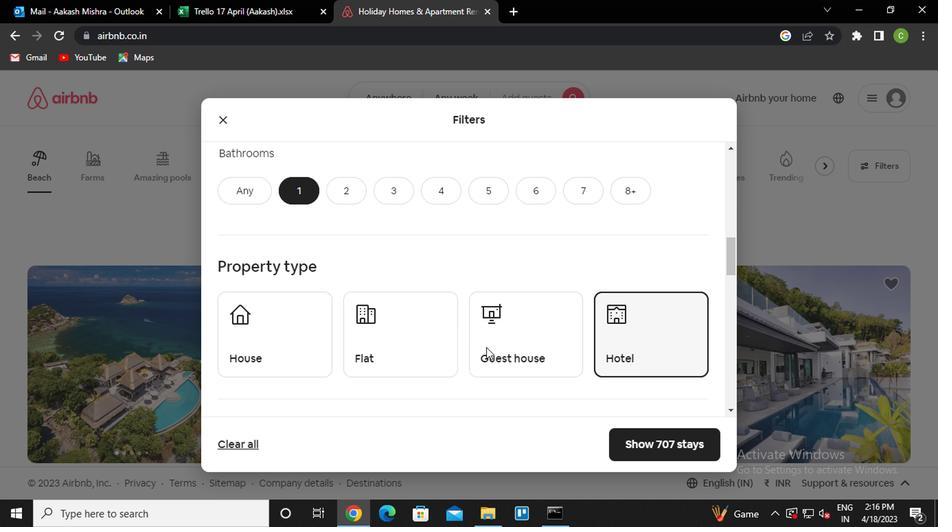 
Action: Mouse moved to (483, 354)
Screenshot: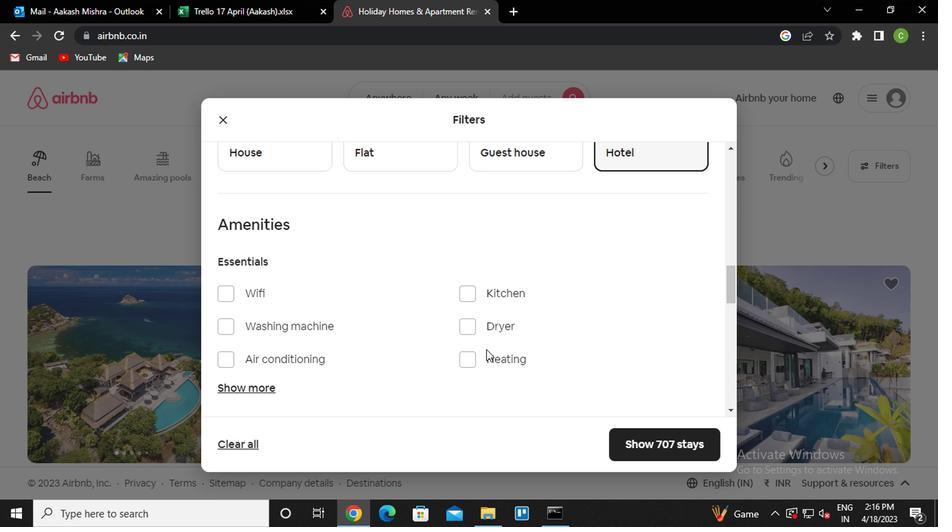 
Action: Mouse scrolled (483, 353) with delta (0, 0)
Screenshot: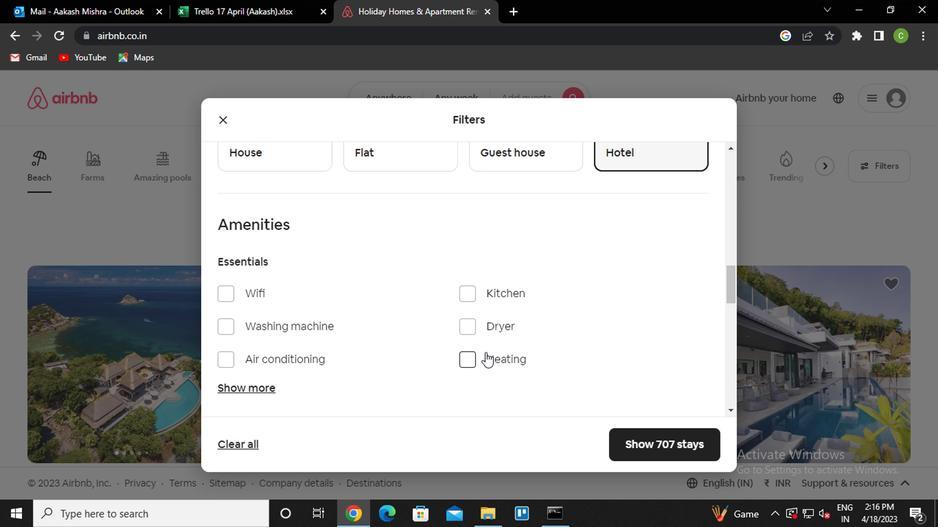 
Action: Mouse scrolled (483, 353) with delta (0, 0)
Screenshot: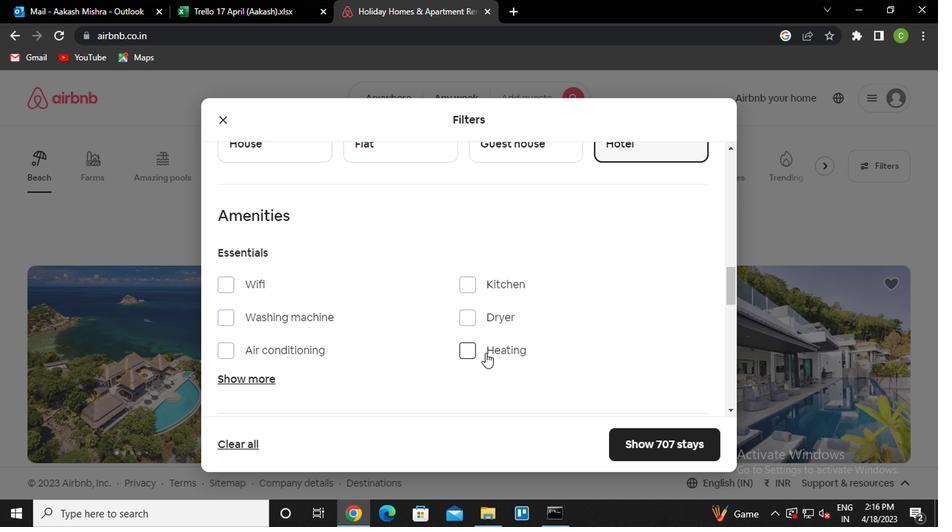 
Action: Mouse moved to (482, 357)
Screenshot: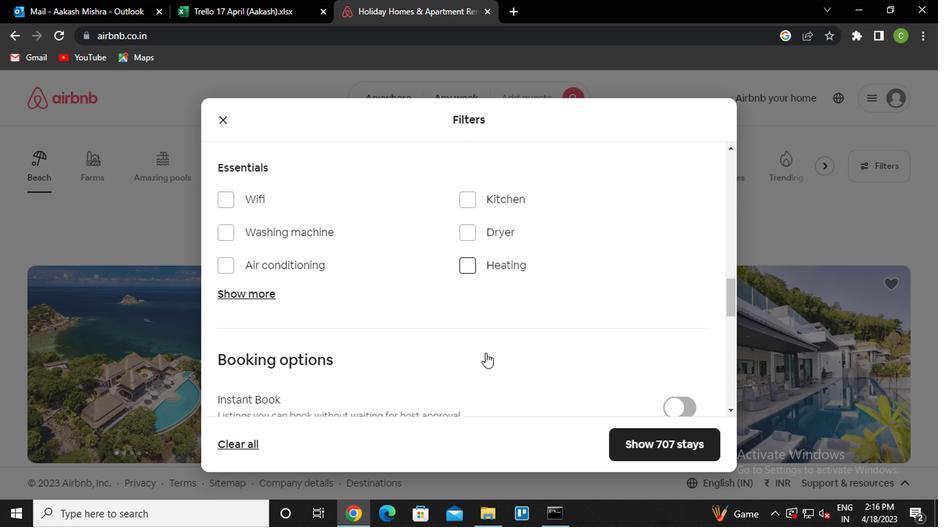 
Action: Mouse scrolled (482, 357) with delta (0, 0)
Screenshot: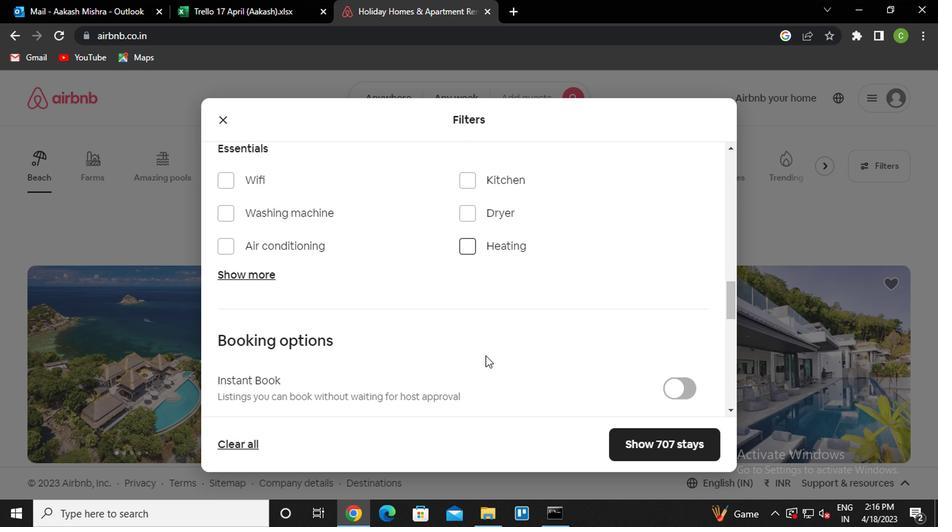 
Action: Mouse moved to (673, 343)
Screenshot: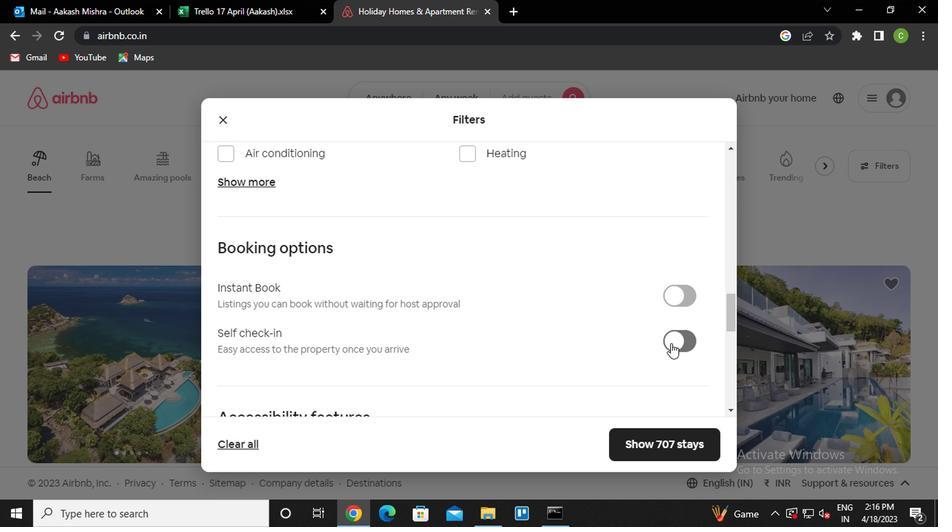 
Action: Mouse pressed left at (673, 343)
Screenshot: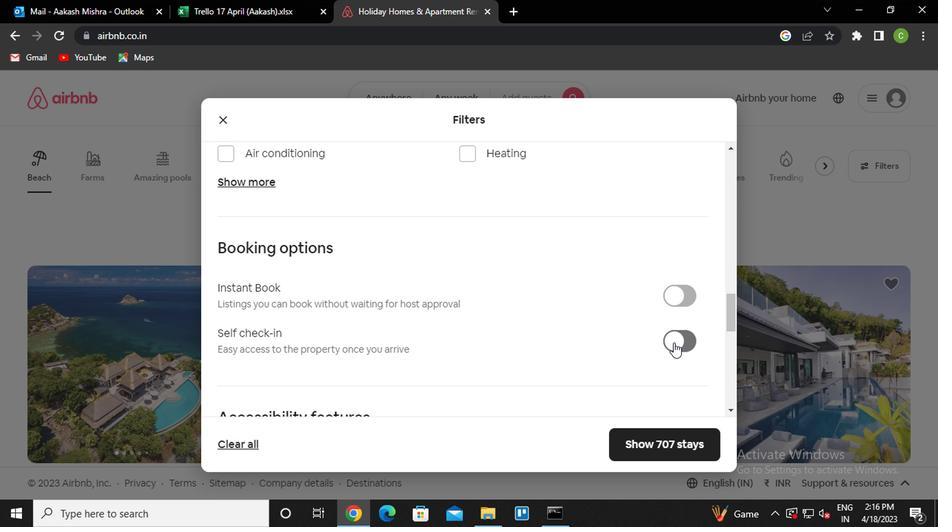 
Action: Mouse moved to (412, 352)
Screenshot: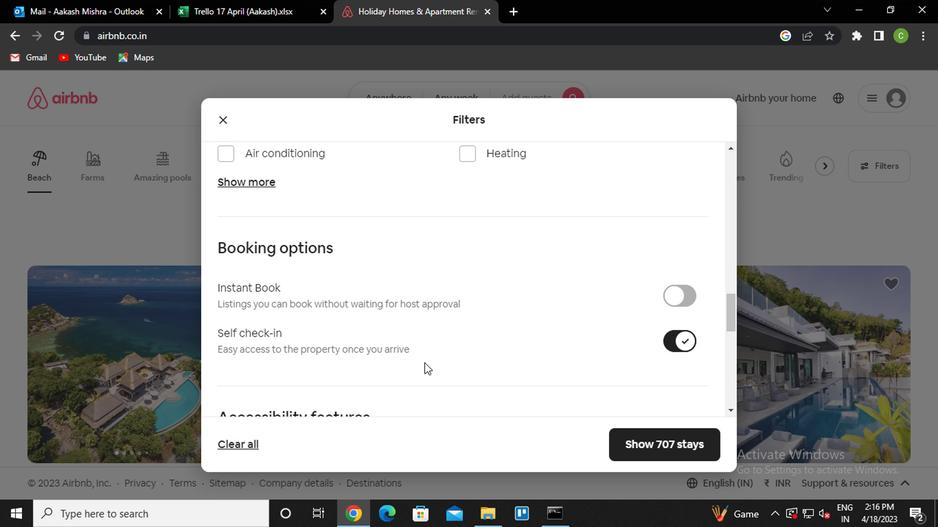 
Action: Mouse scrolled (412, 351) with delta (0, 0)
Screenshot: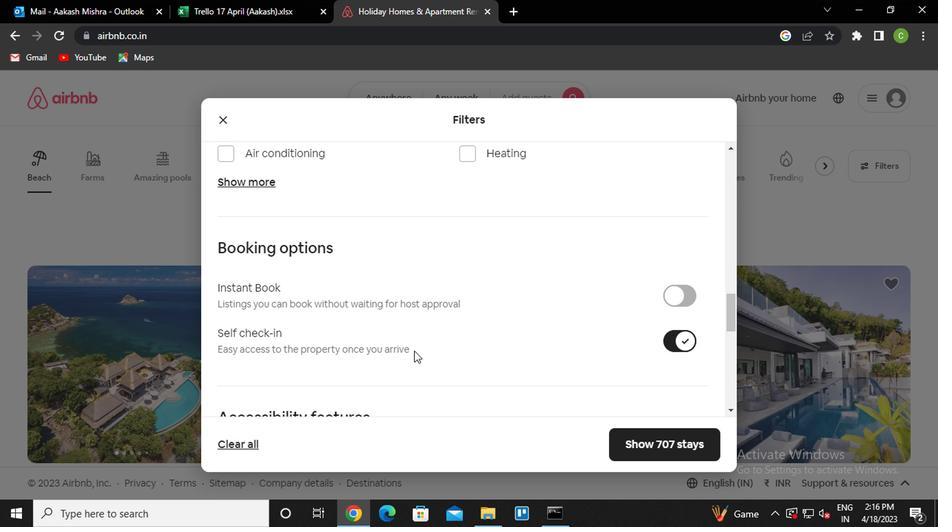 
Action: Mouse scrolled (412, 351) with delta (0, 0)
Screenshot: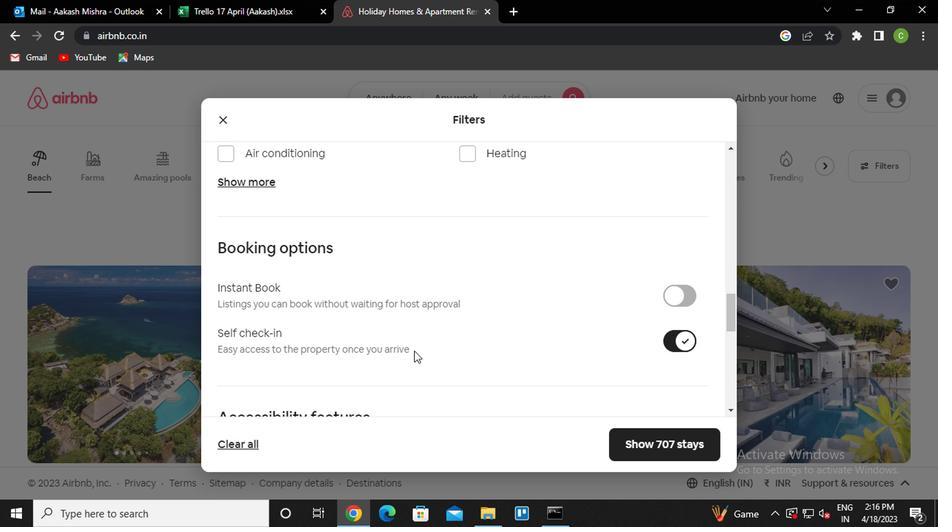 
Action: Mouse scrolled (412, 351) with delta (0, 0)
Screenshot: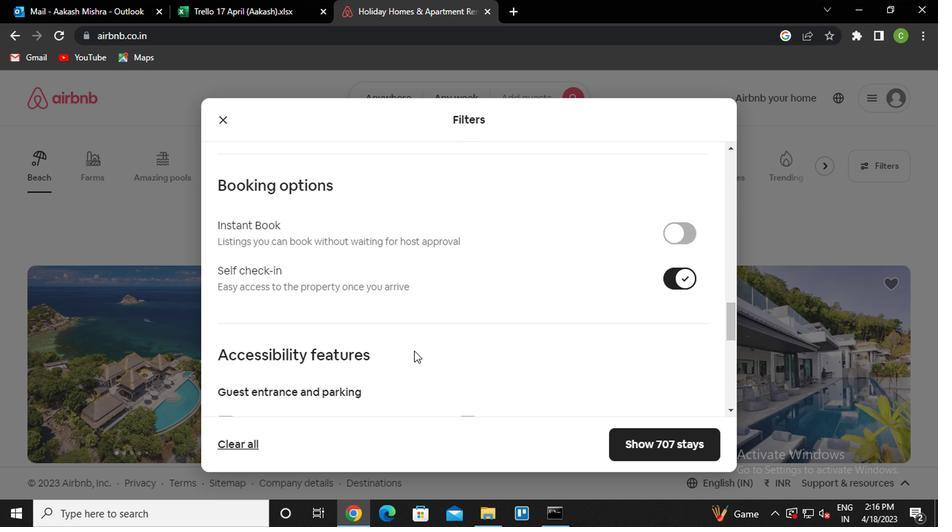 
Action: Mouse moved to (391, 353)
Screenshot: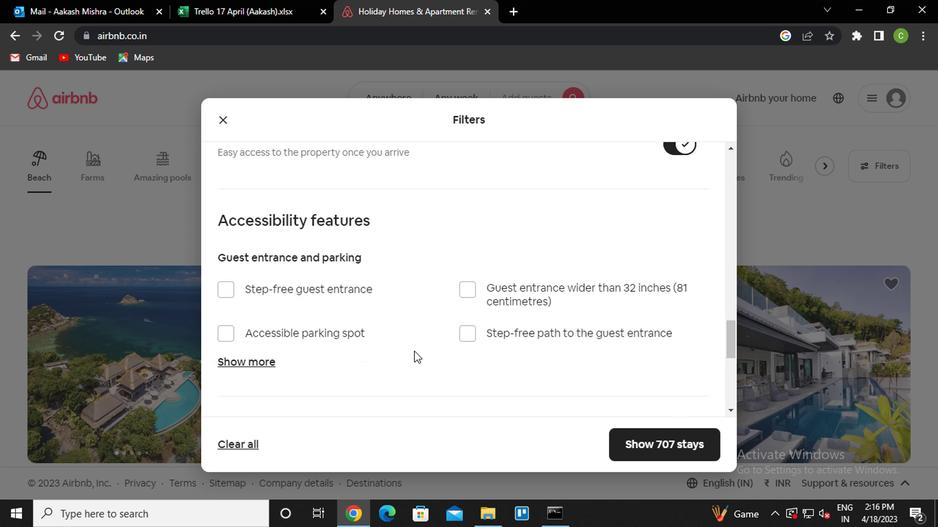 
Action: Mouse scrolled (391, 352) with delta (0, 0)
Screenshot: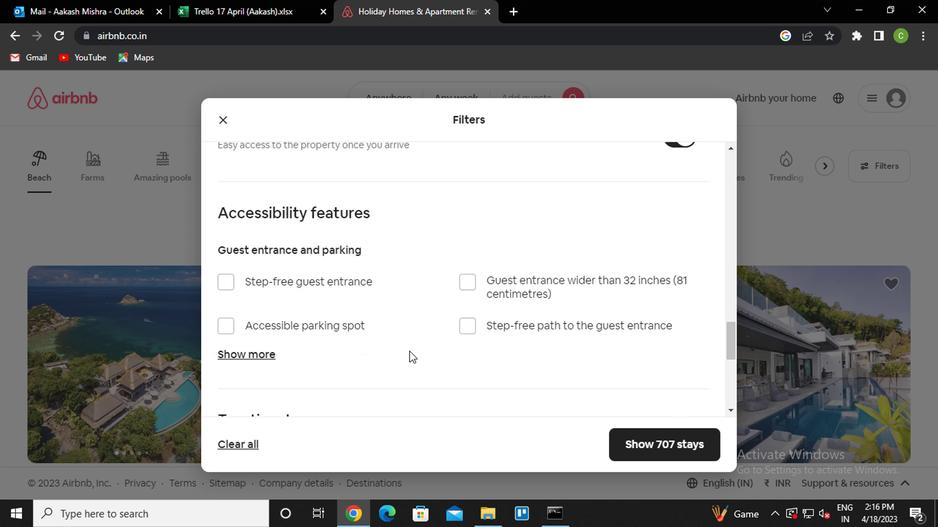 
Action: Mouse scrolled (391, 352) with delta (0, 0)
Screenshot: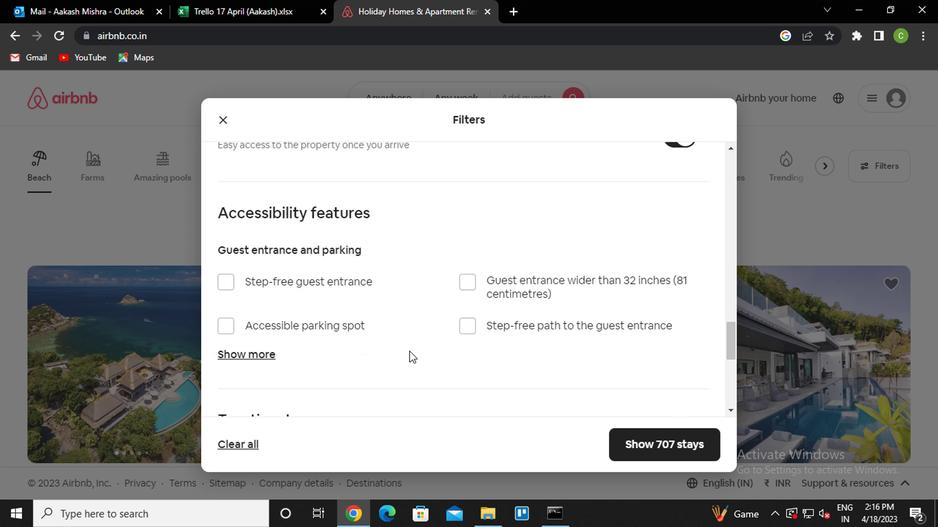 
Action: Mouse moved to (390, 354)
Screenshot: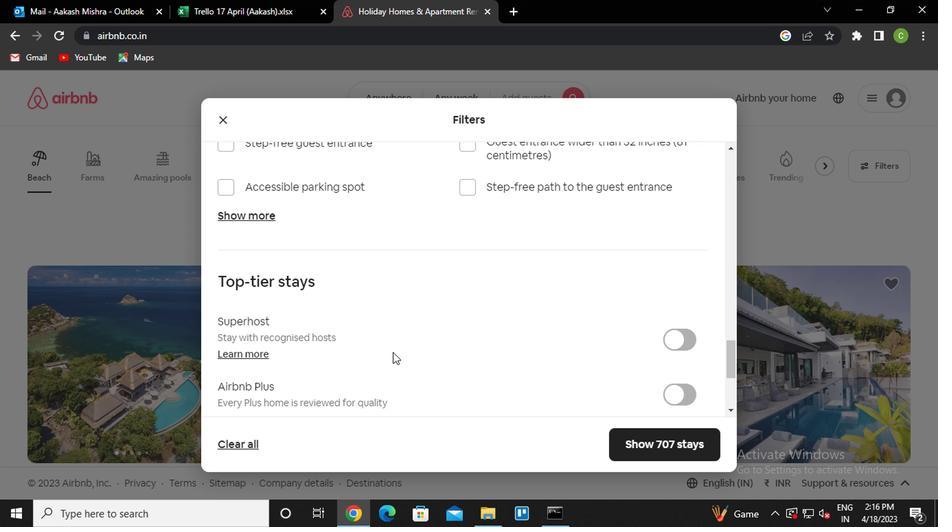 
Action: Mouse scrolled (390, 353) with delta (0, 0)
Screenshot: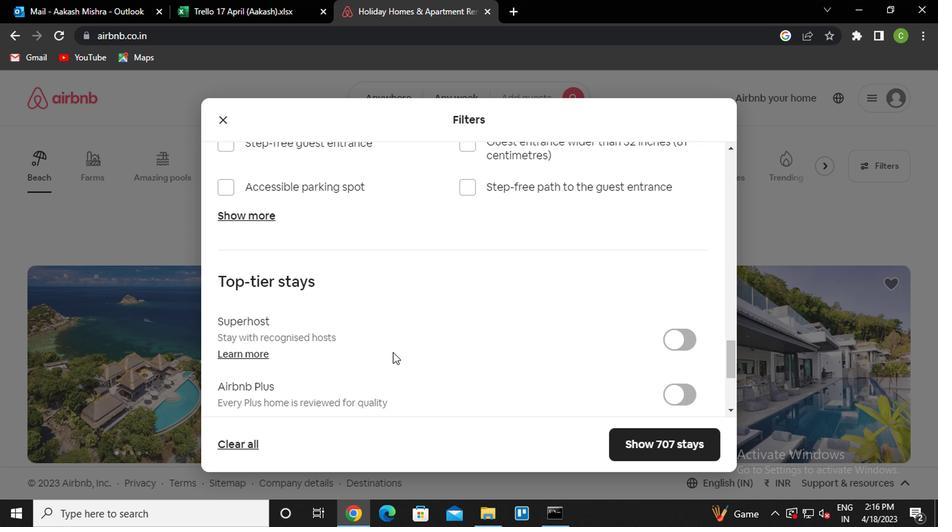 
Action: Mouse moved to (390, 354)
Screenshot: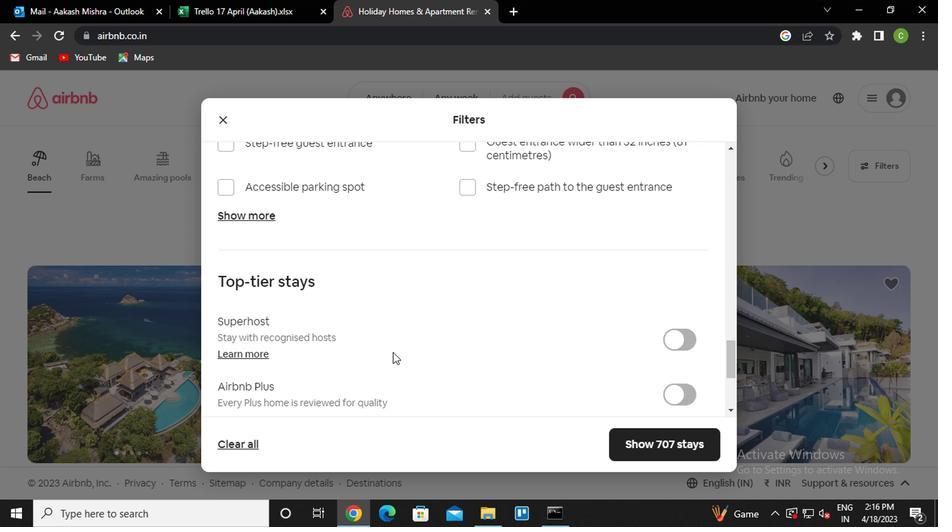 
Action: Mouse scrolled (390, 353) with delta (0, 0)
Screenshot: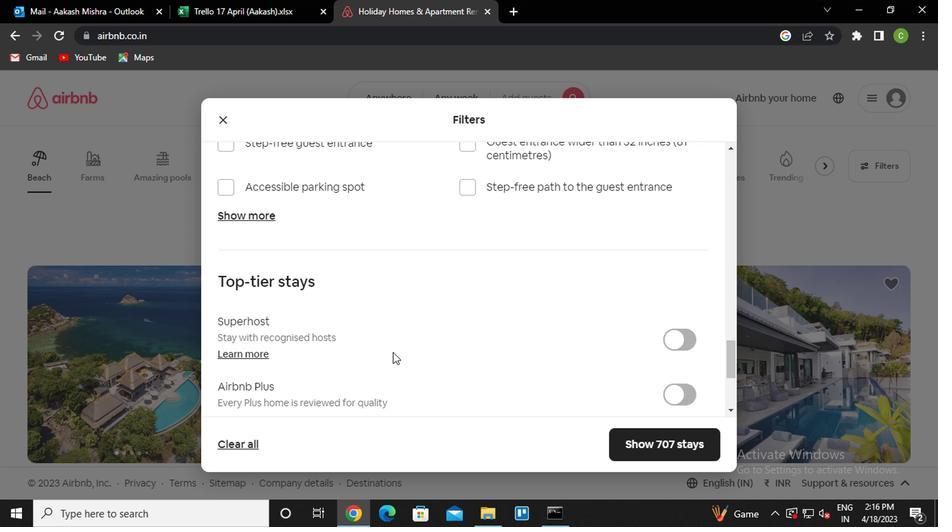 
Action: Mouse moved to (389, 355)
Screenshot: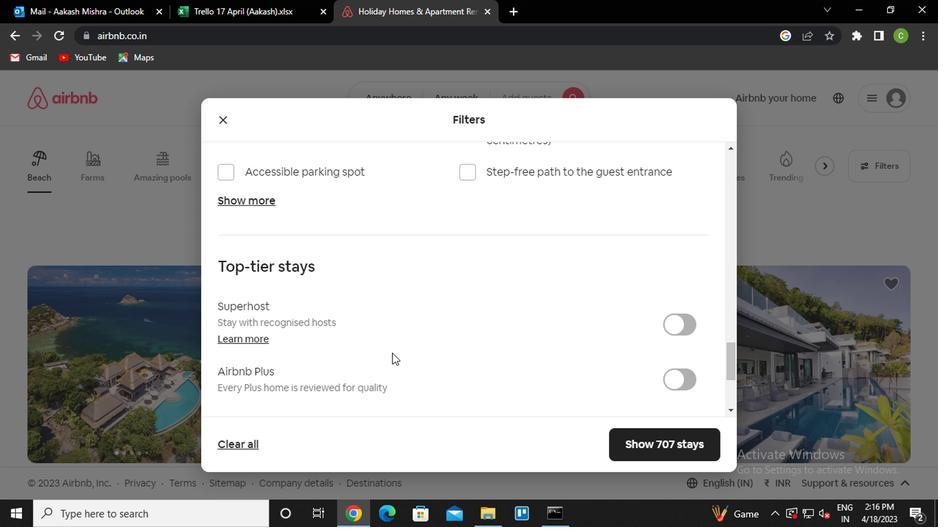 
Action: Mouse scrolled (389, 354) with delta (0, 0)
Screenshot: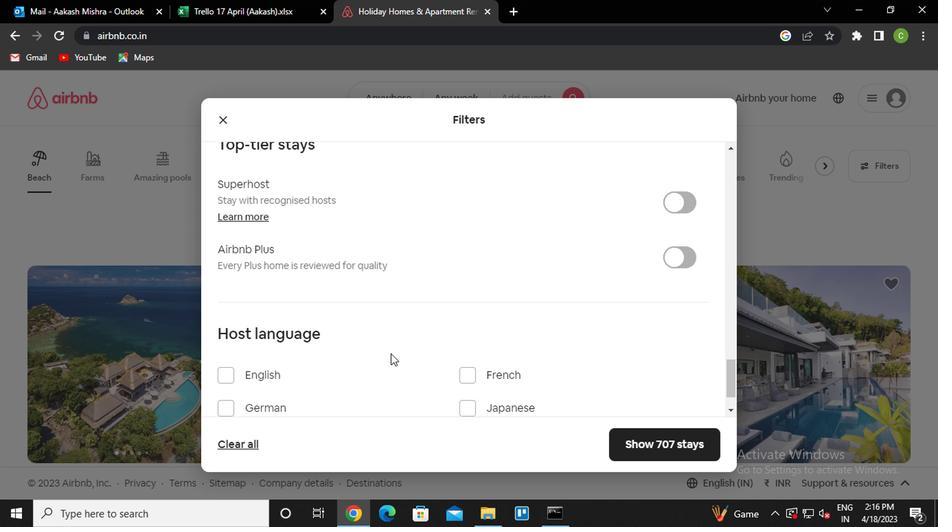 
Action: Mouse scrolled (389, 354) with delta (0, 0)
Screenshot: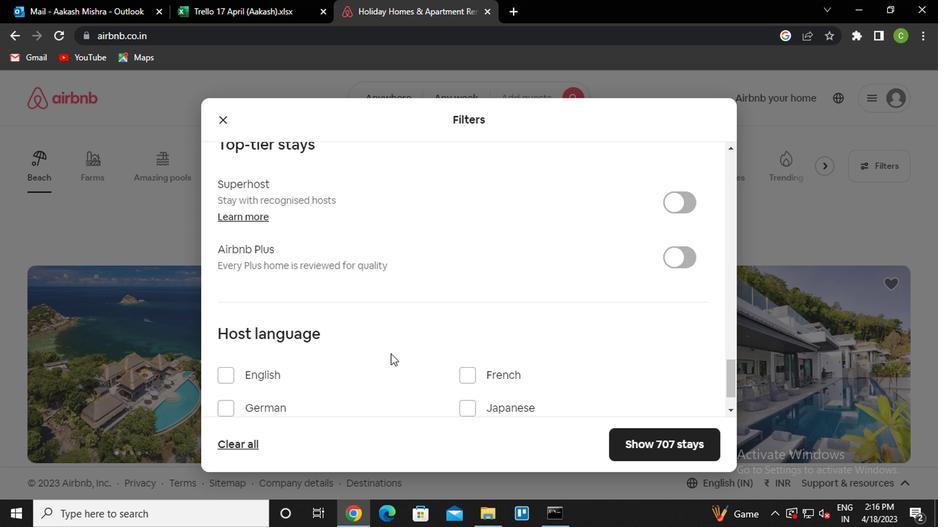 
Action: Mouse moved to (281, 380)
Screenshot: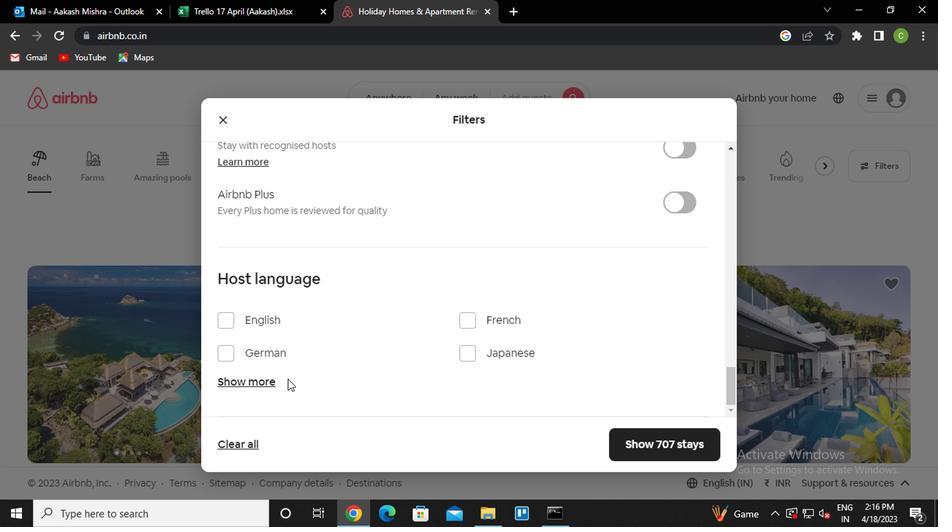 
Action: Mouse pressed left at (281, 380)
Screenshot: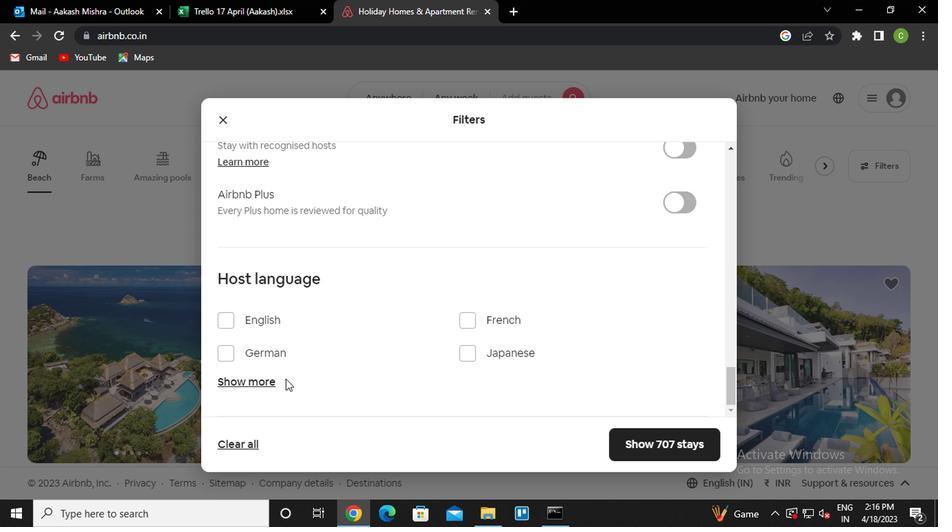
Action: Mouse moved to (263, 387)
Screenshot: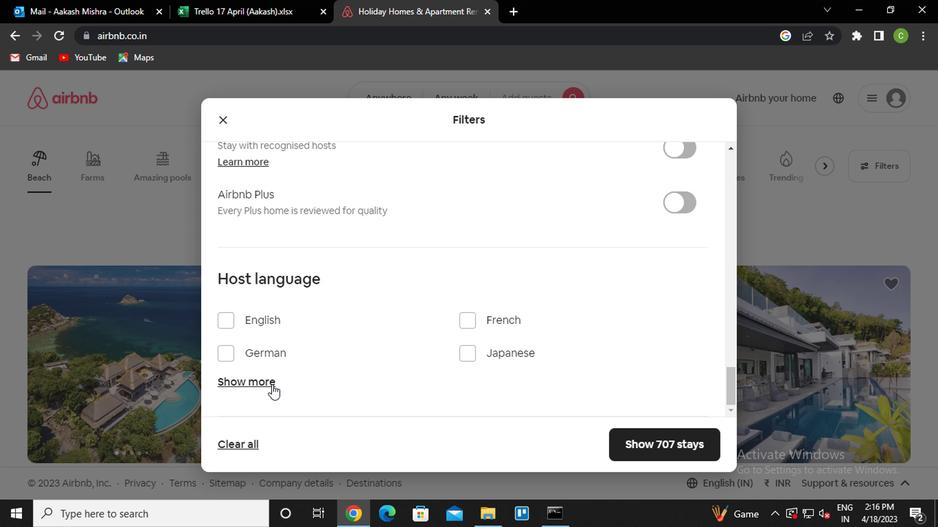 
Action: Mouse pressed left at (263, 387)
Screenshot: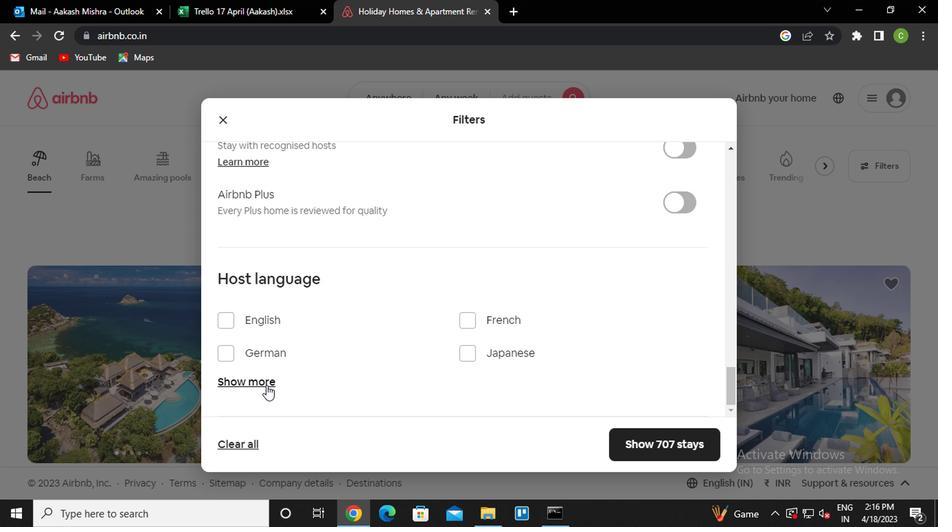 
Action: Mouse moved to (413, 381)
Screenshot: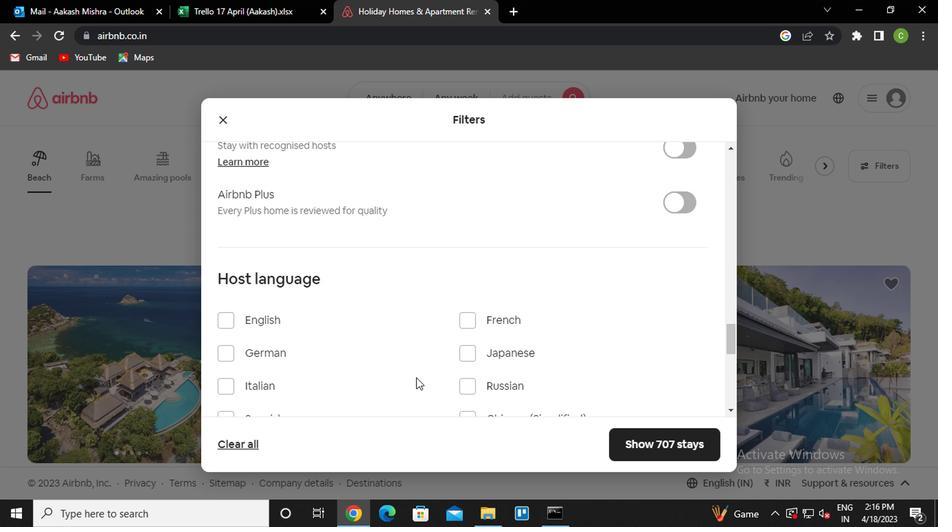 
Action: Mouse scrolled (413, 380) with delta (0, 0)
Screenshot: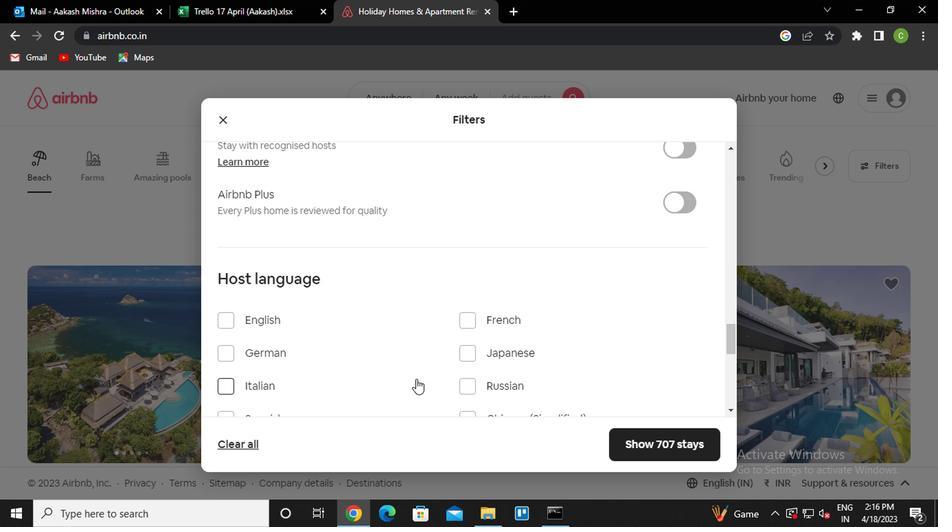 
Action: Mouse moved to (236, 350)
Screenshot: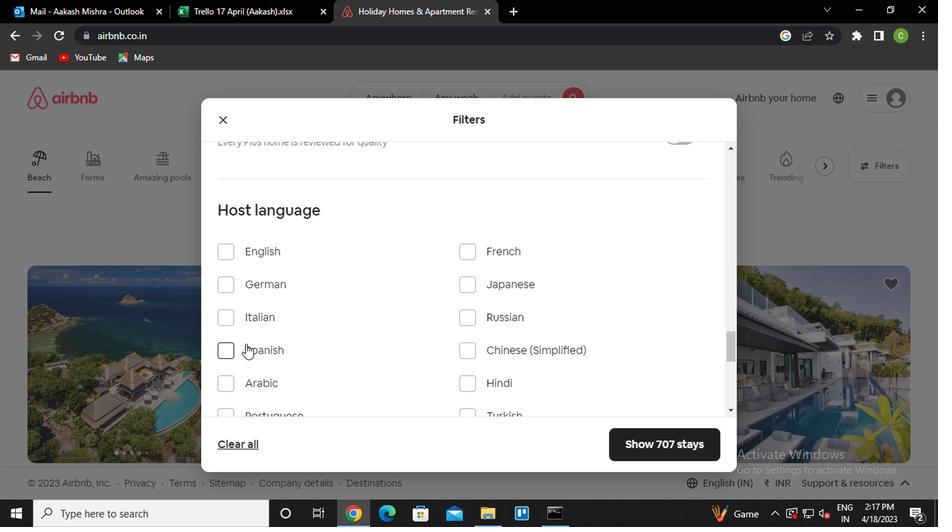 
Action: Mouse pressed left at (236, 350)
Screenshot: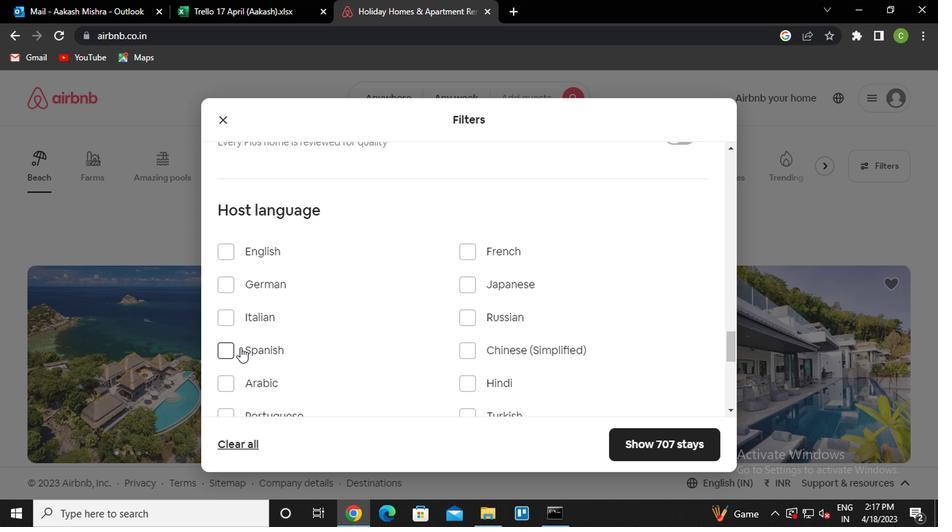 
Action: Mouse moved to (674, 455)
Screenshot: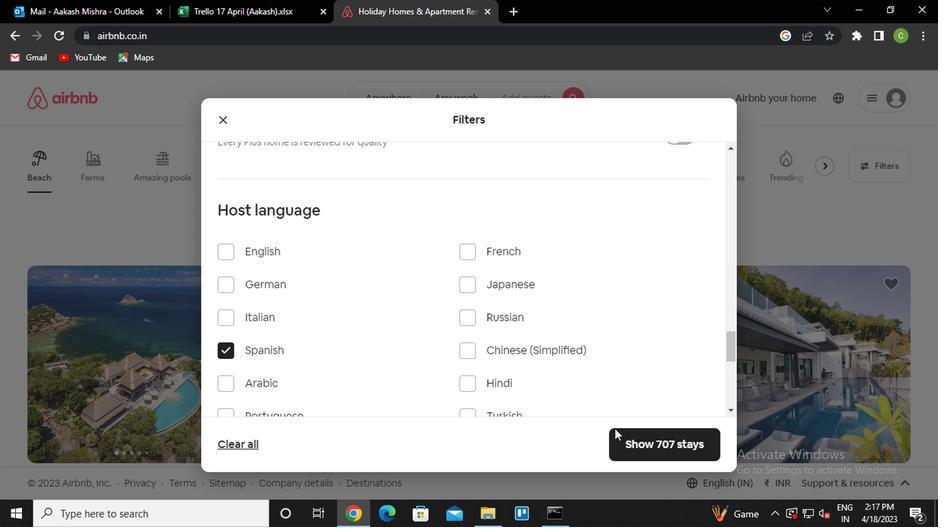 
Action: Mouse pressed left at (674, 455)
Screenshot: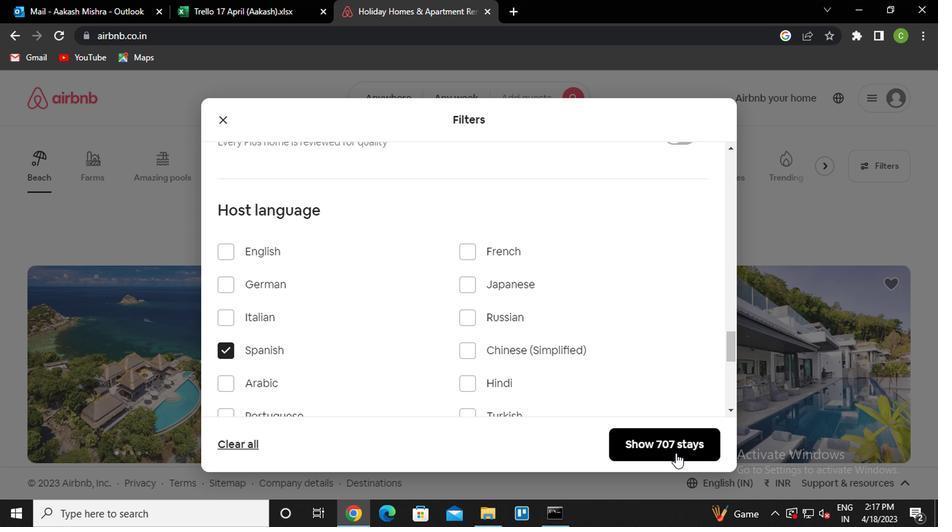 
Action: Mouse moved to (419, 393)
Screenshot: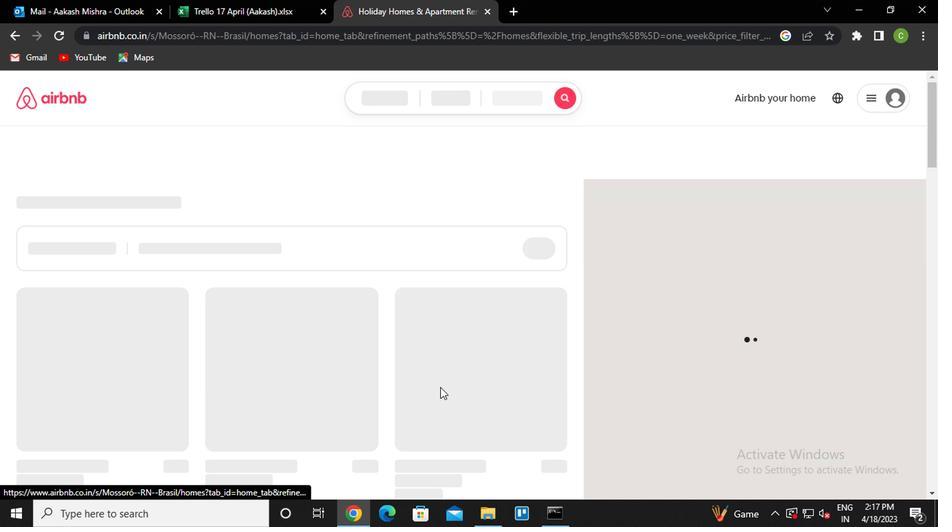 
